 Task: Open Card Email Nurture Campaign in Board Sales Forecasting and Budgeting to Workspace Advertising Technology and add a team member Softage.2@softage.net, a label Green, a checklist Career Development, an attachment from your onedrive, a color Green and finally, add a card description 'Develop and launch new customer retention strategy' and a comment 'We should approach this task with enthusiasm as it has the potential to generate significant value for our company.'. Add a start date 'Jan 06, 1900' with a due date 'Jan 06, 1900'
Action: Mouse moved to (419, 158)
Screenshot: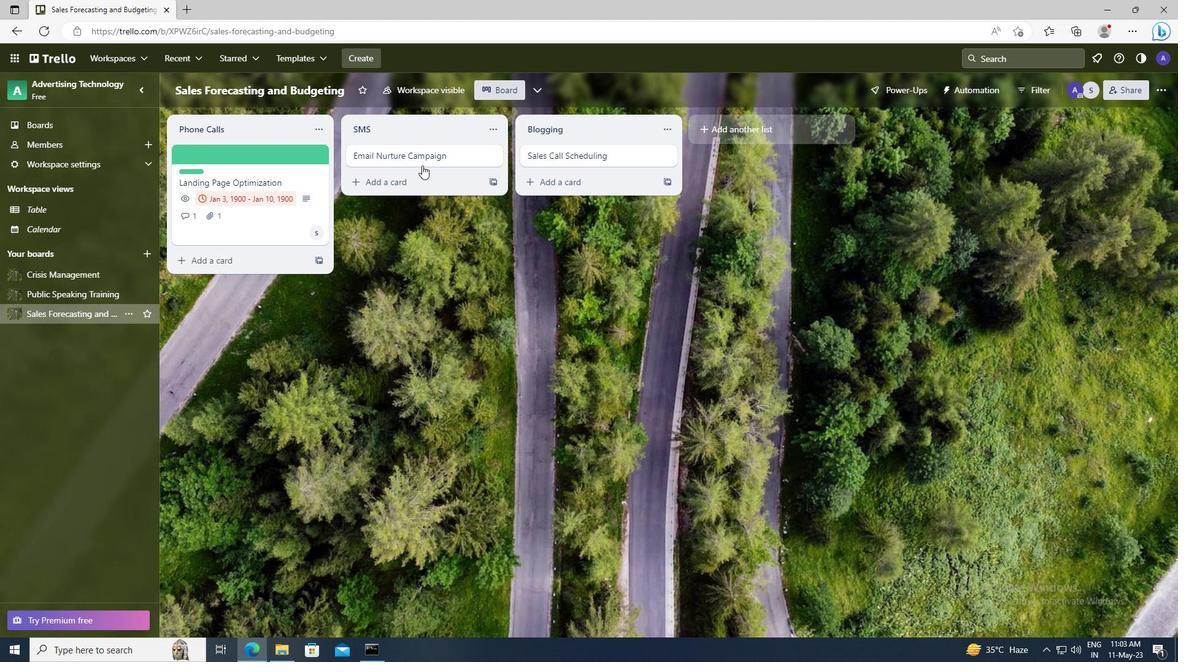 
Action: Mouse pressed left at (419, 158)
Screenshot: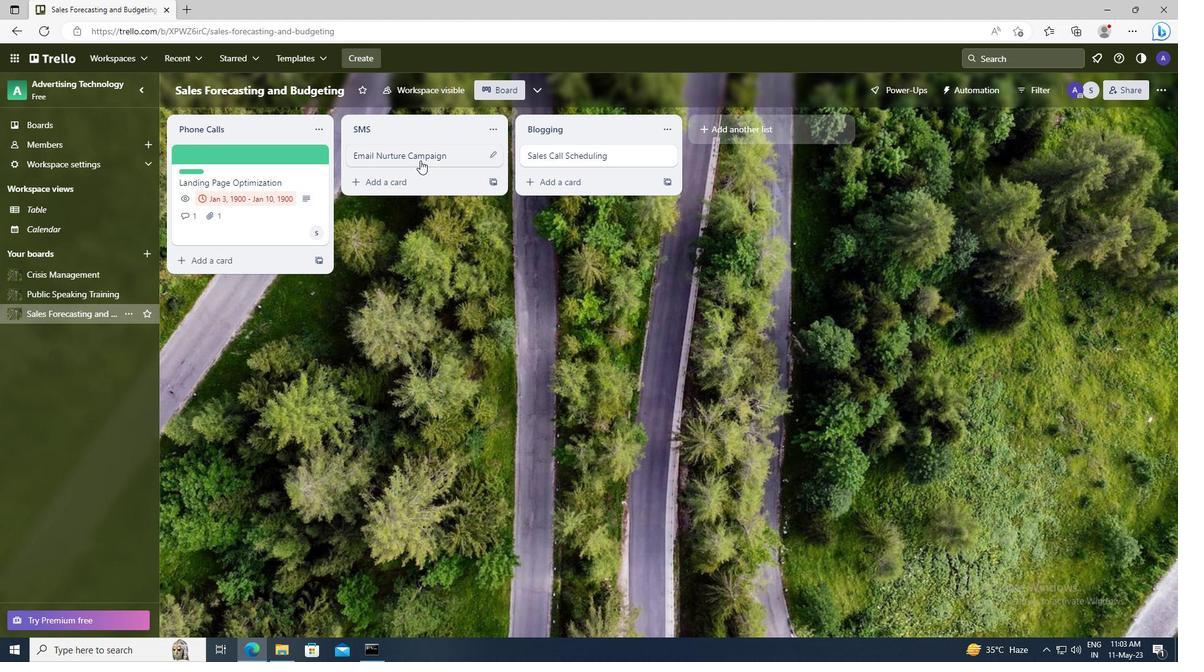 
Action: Mouse moved to (730, 196)
Screenshot: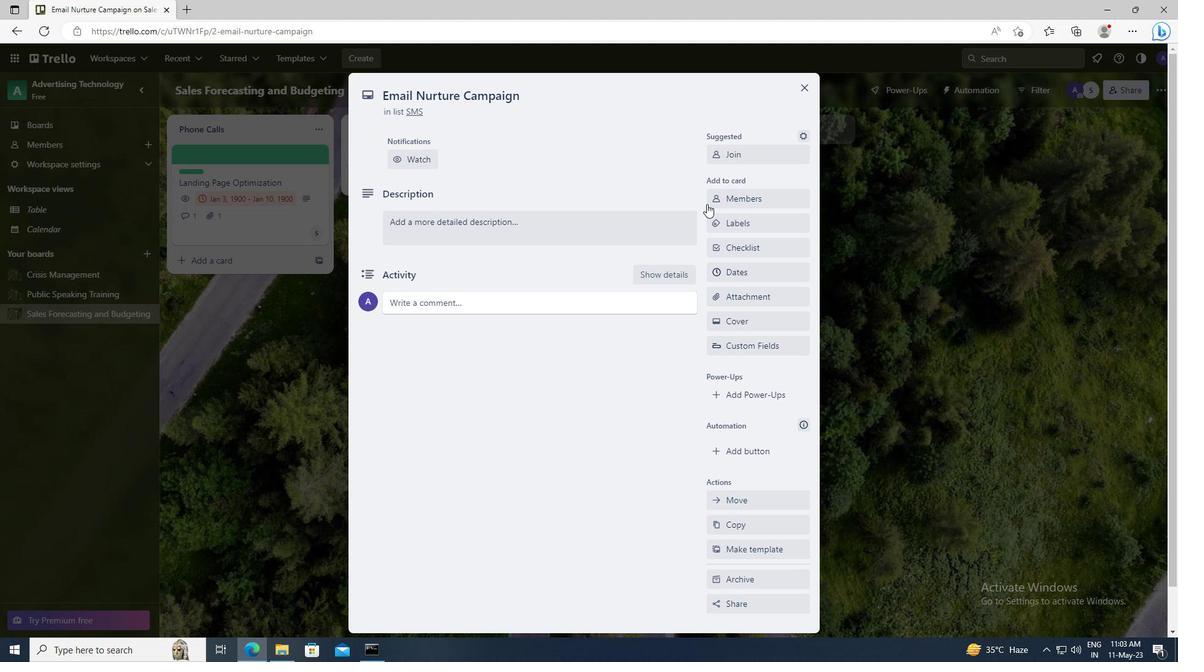 
Action: Mouse pressed left at (730, 196)
Screenshot: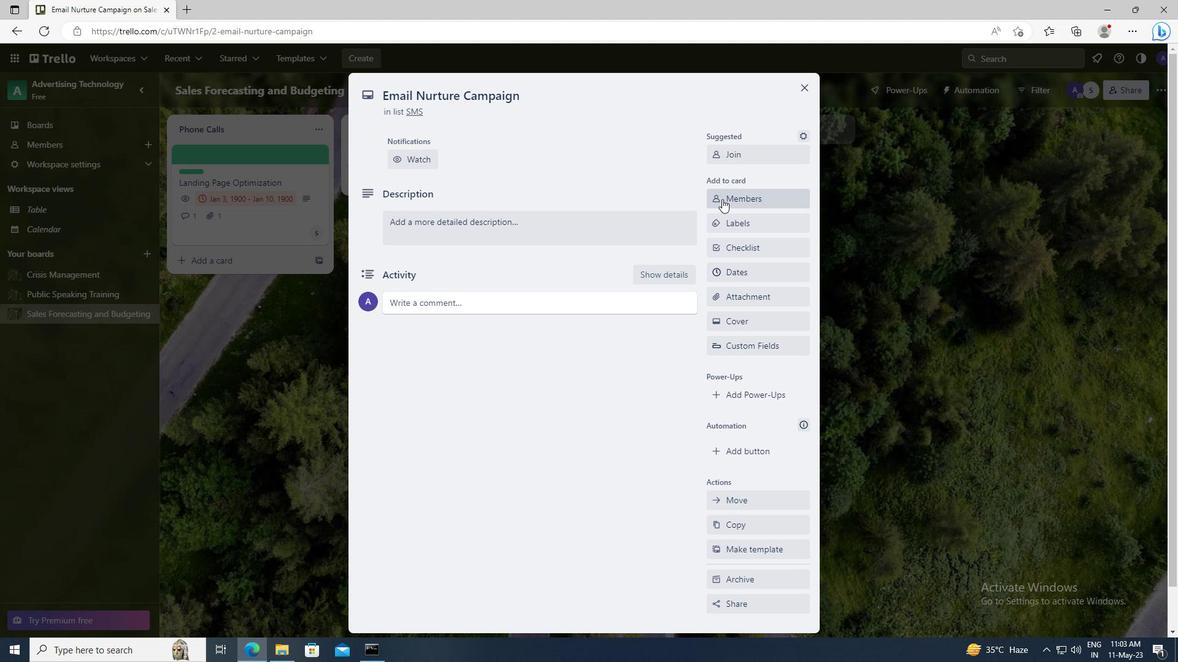 
Action: Mouse moved to (739, 254)
Screenshot: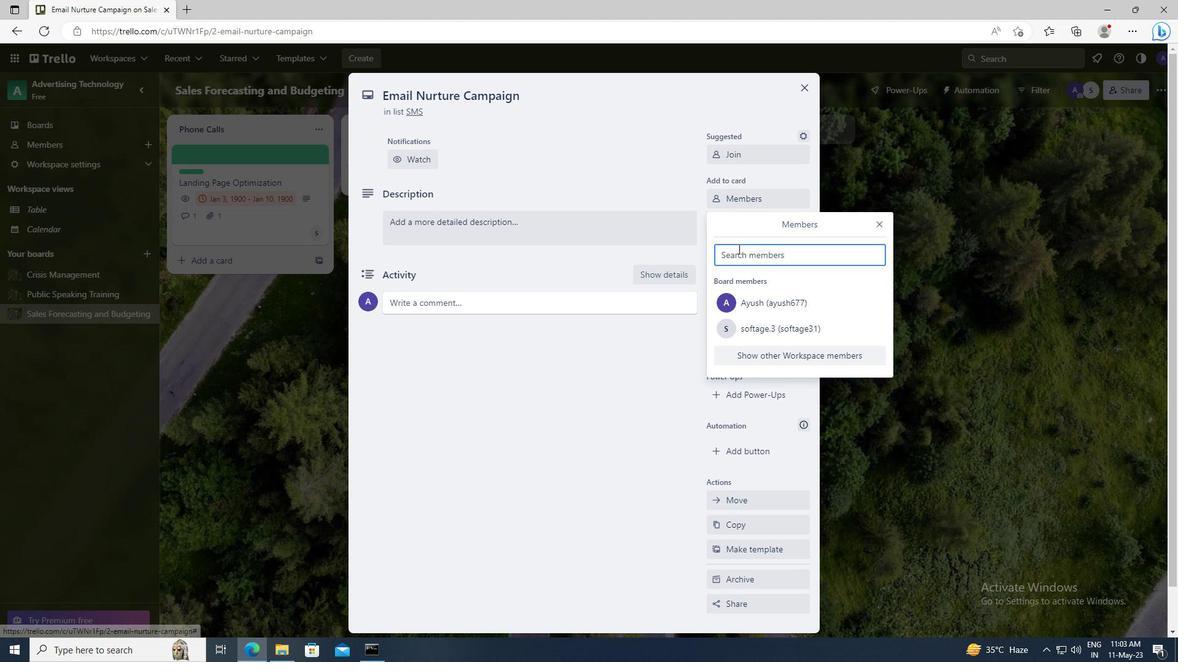
Action: Mouse pressed left at (739, 254)
Screenshot: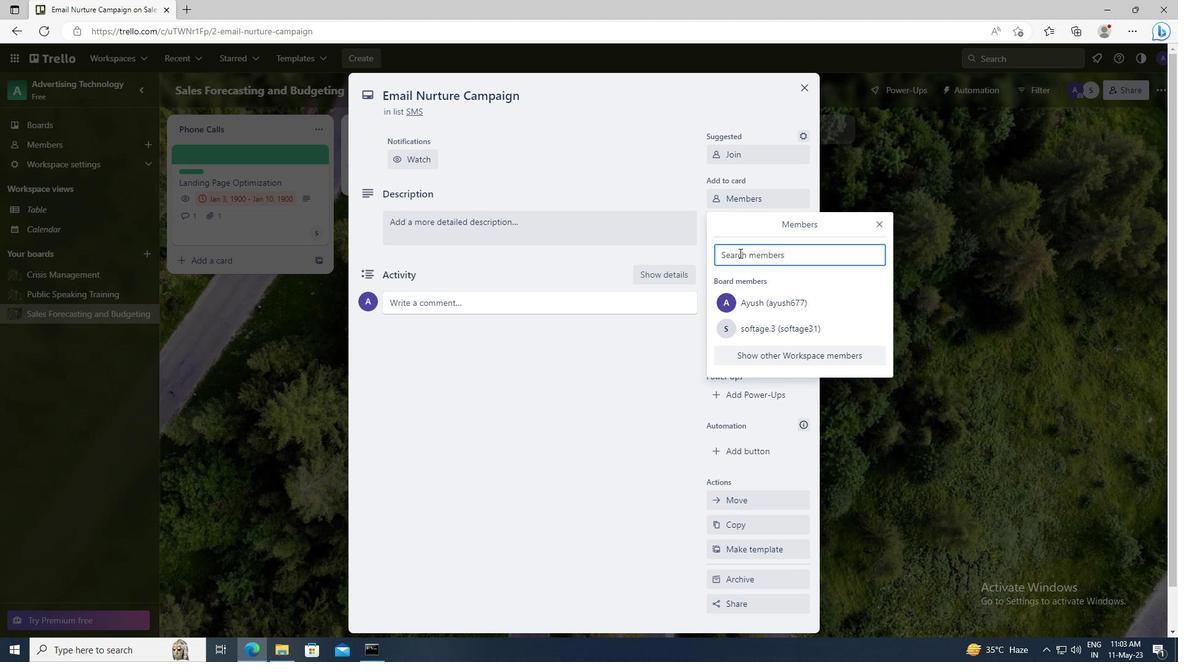 
Action: Key pressed <Key.shift>SOFTAGE.2
Screenshot: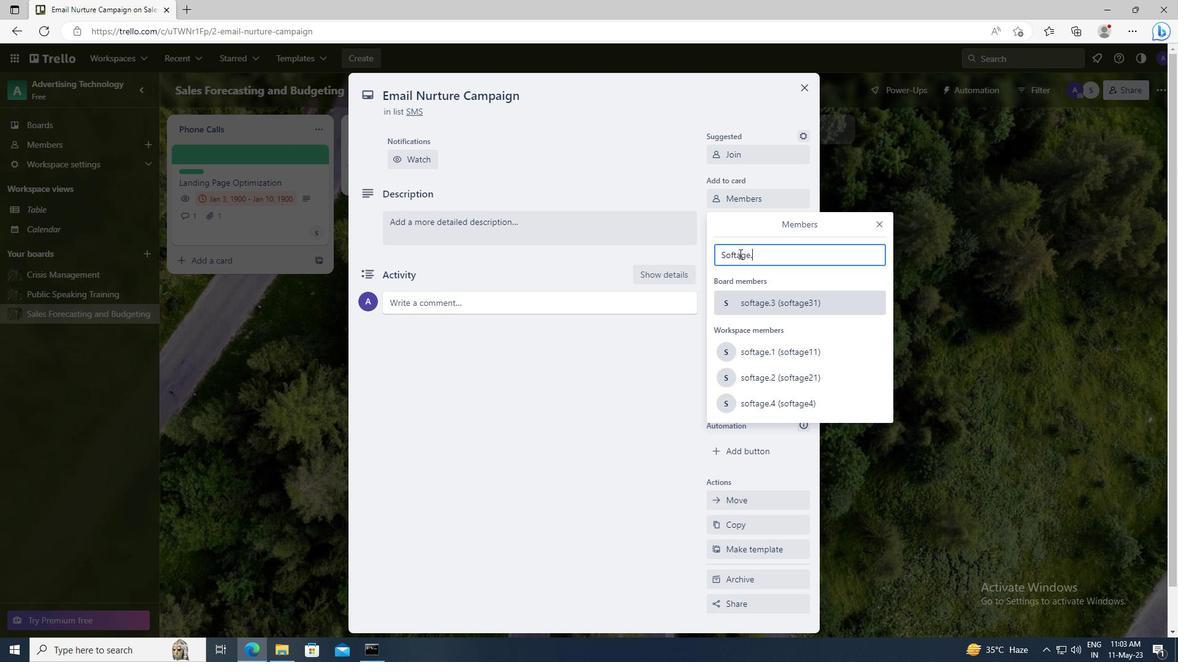 
Action: Mouse moved to (761, 371)
Screenshot: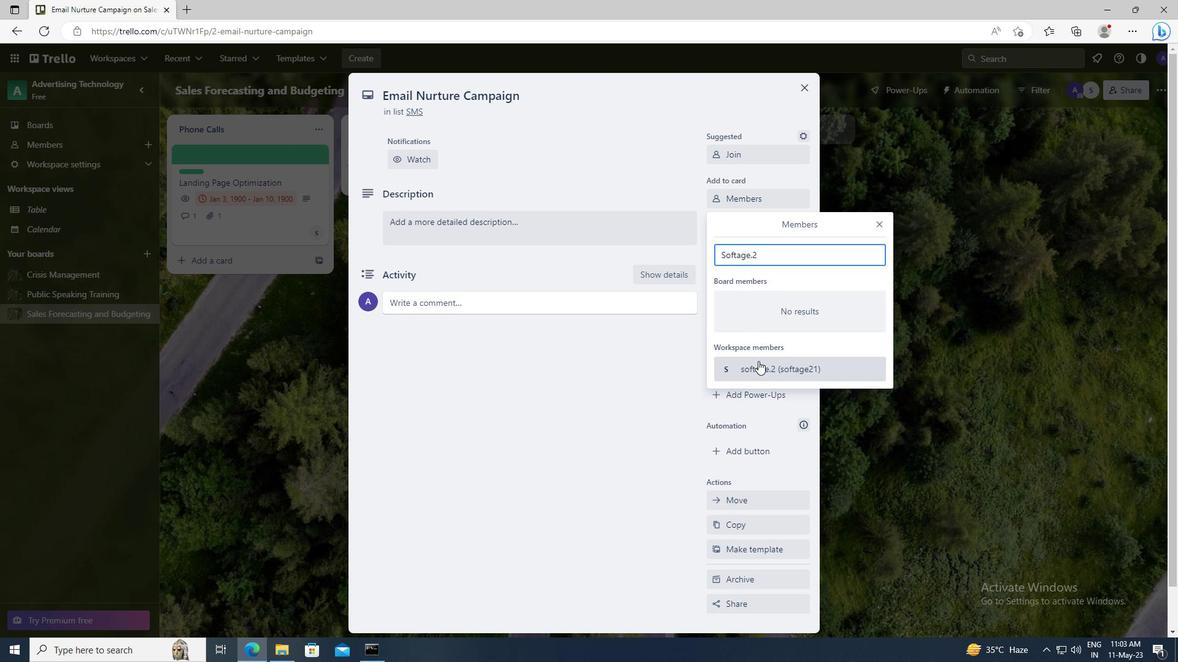 
Action: Mouse pressed left at (761, 371)
Screenshot: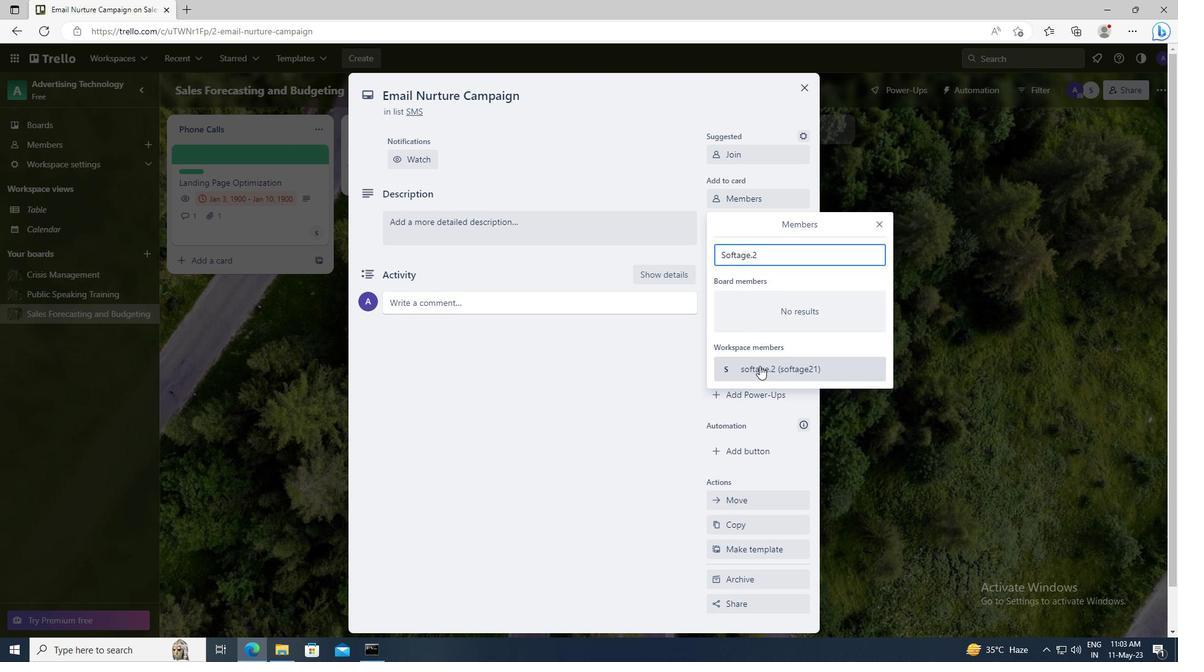 
Action: Mouse moved to (880, 224)
Screenshot: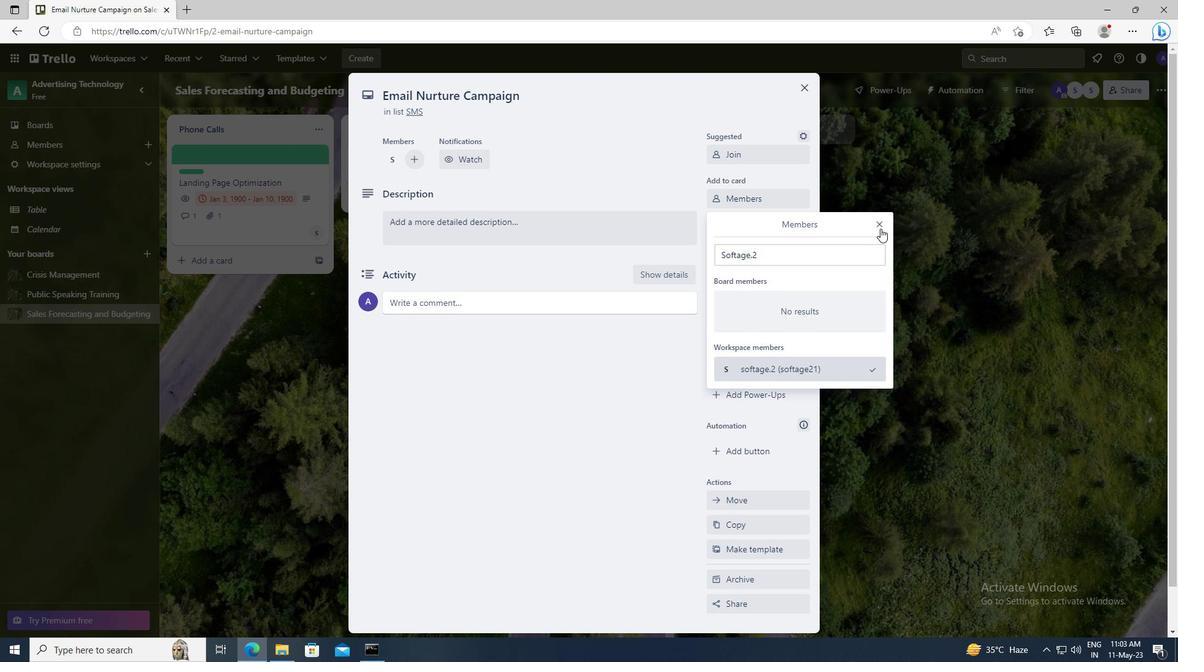 
Action: Mouse pressed left at (880, 224)
Screenshot: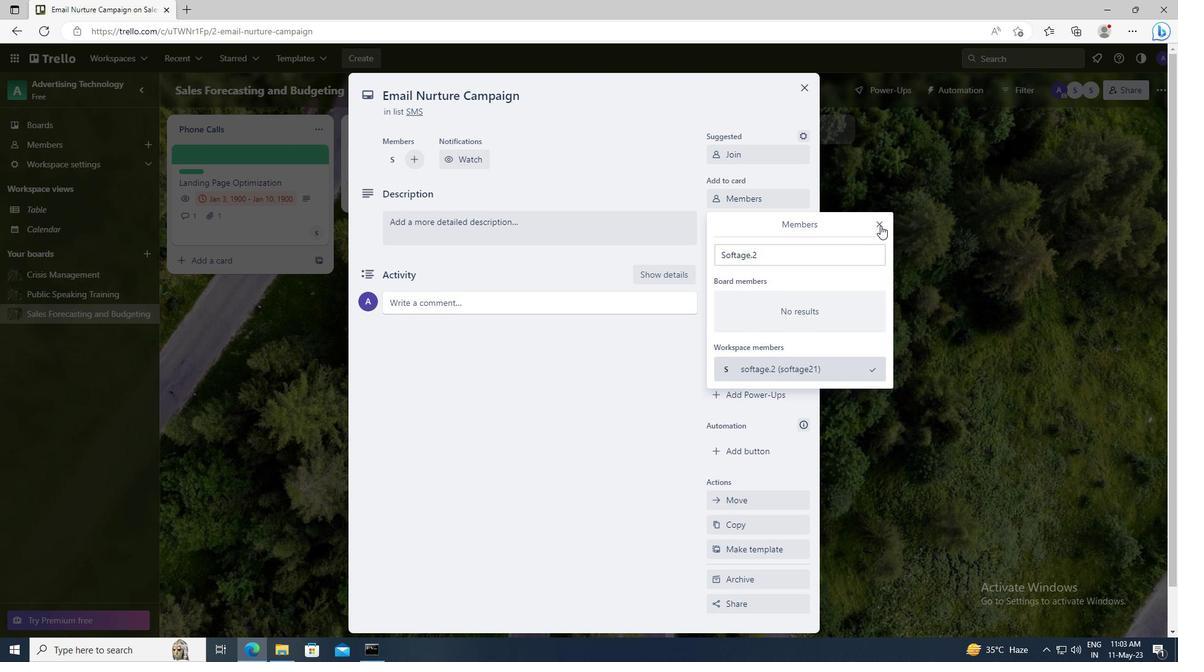 
Action: Mouse moved to (760, 227)
Screenshot: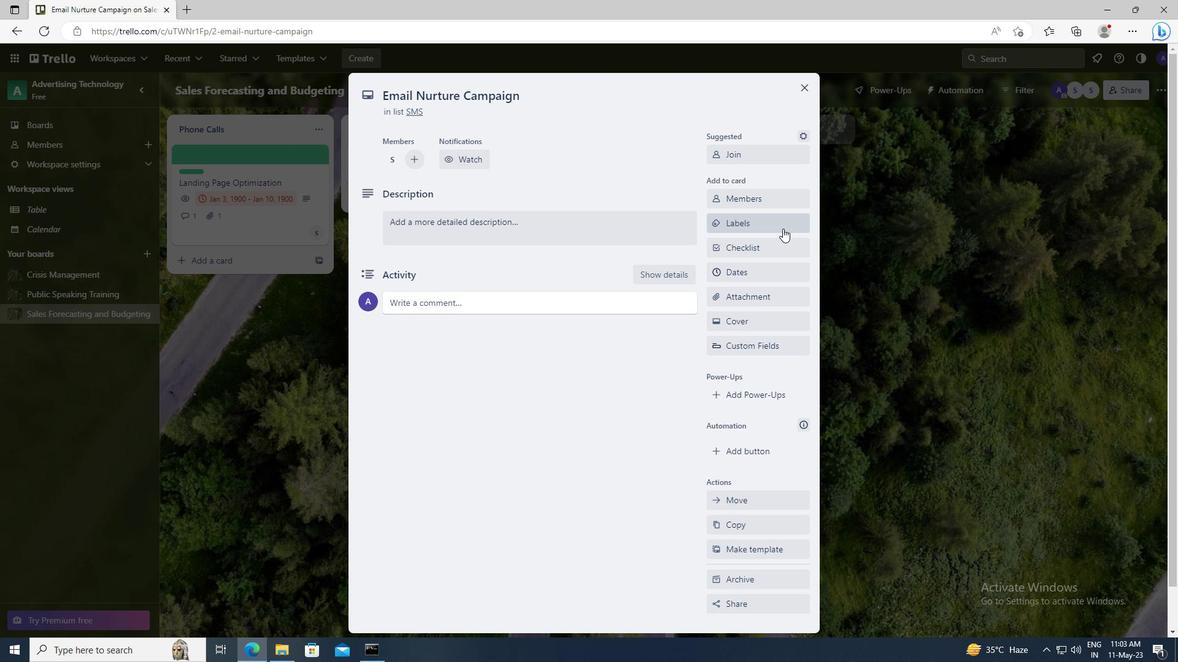 
Action: Mouse pressed left at (760, 227)
Screenshot: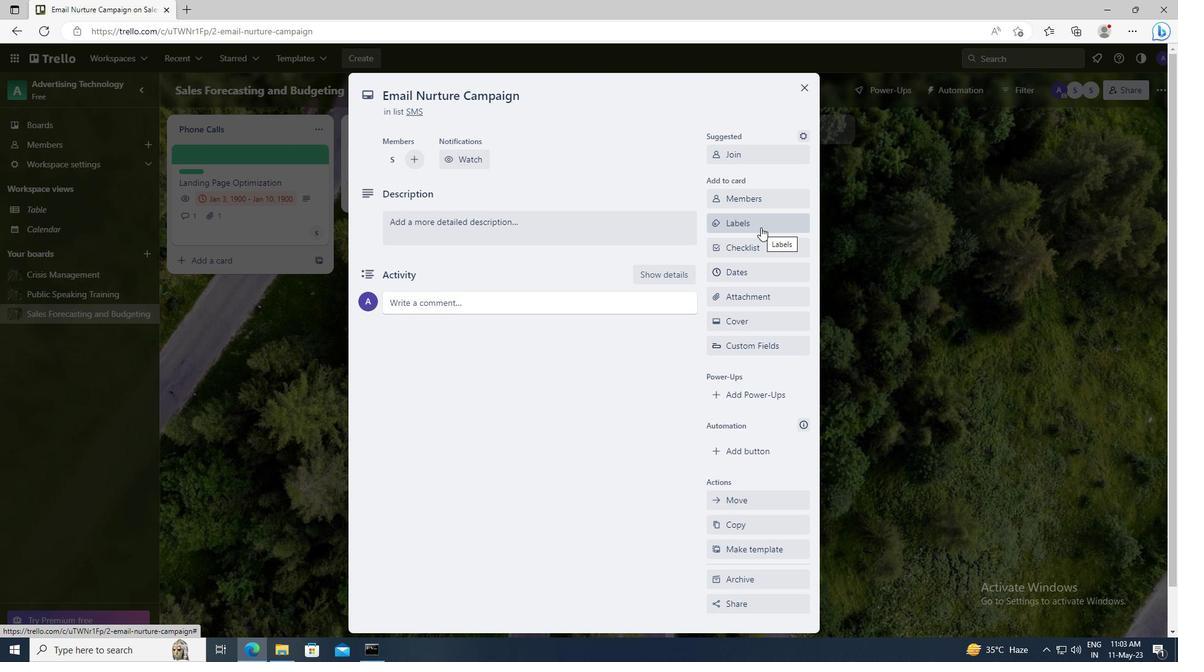 
Action: Mouse moved to (790, 464)
Screenshot: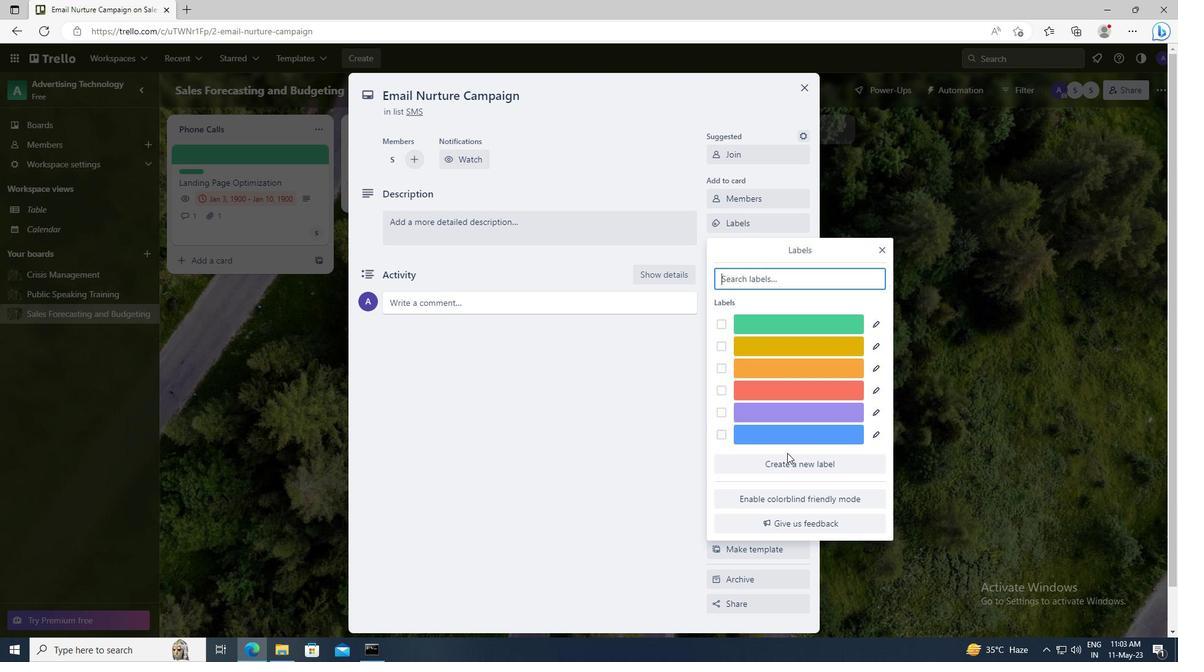
Action: Mouse pressed left at (790, 464)
Screenshot: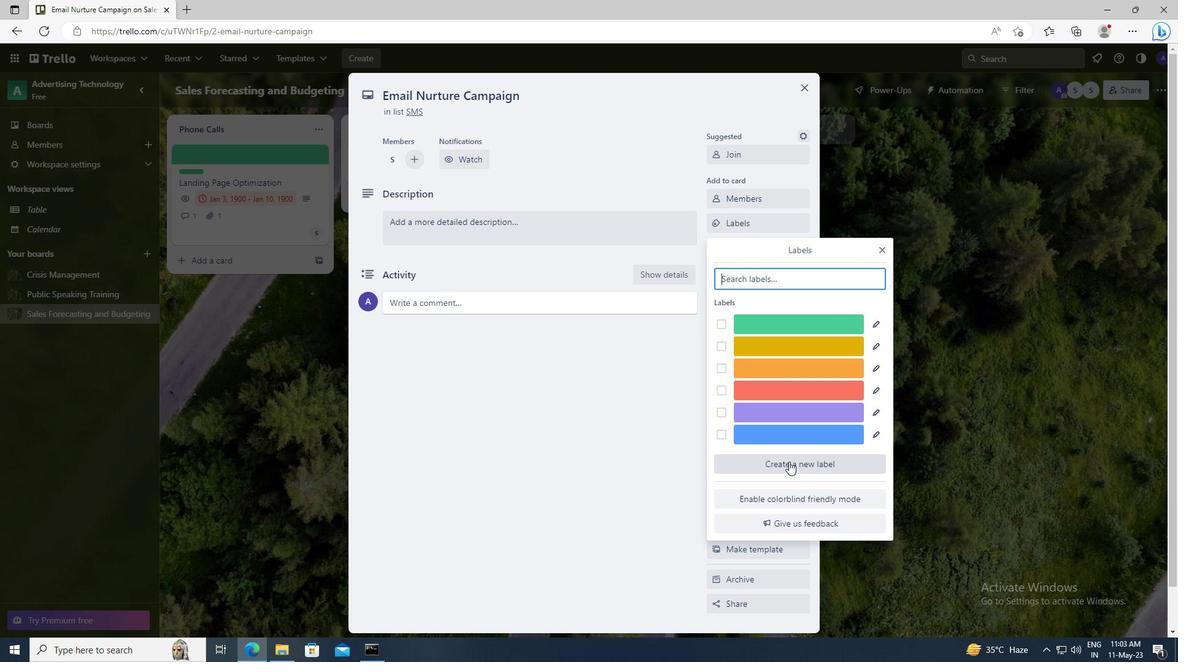 
Action: Mouse moved to (738, 431)
Screenshot: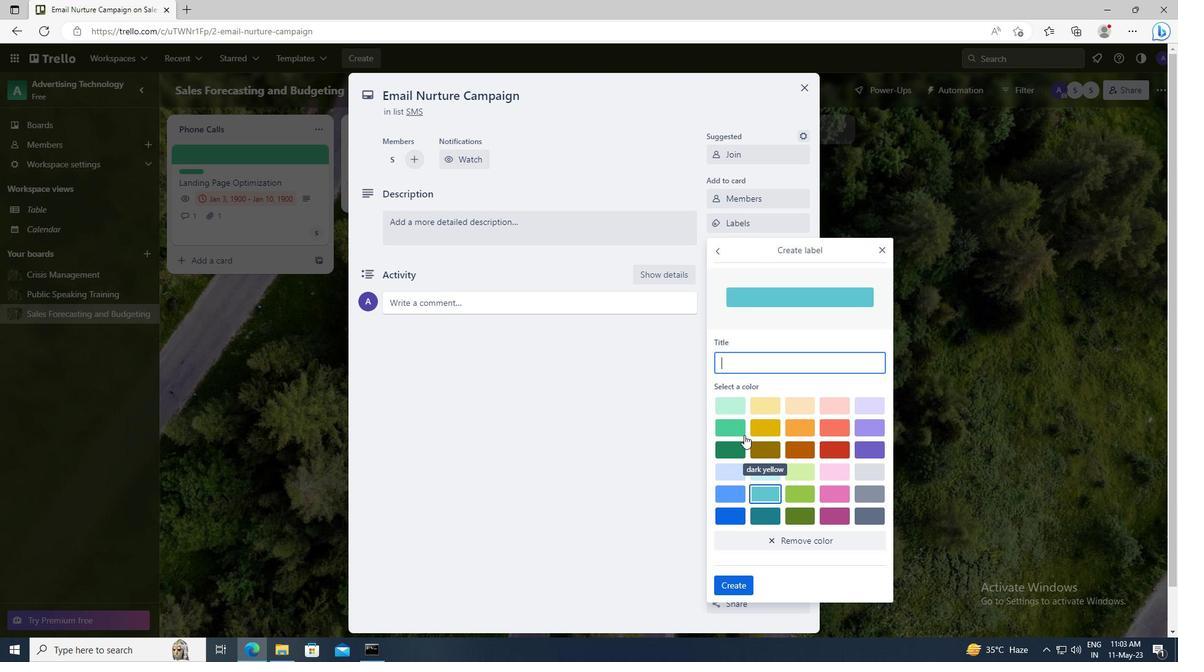 
Action: Mouse pressed left at (738, 431)
Screenshot: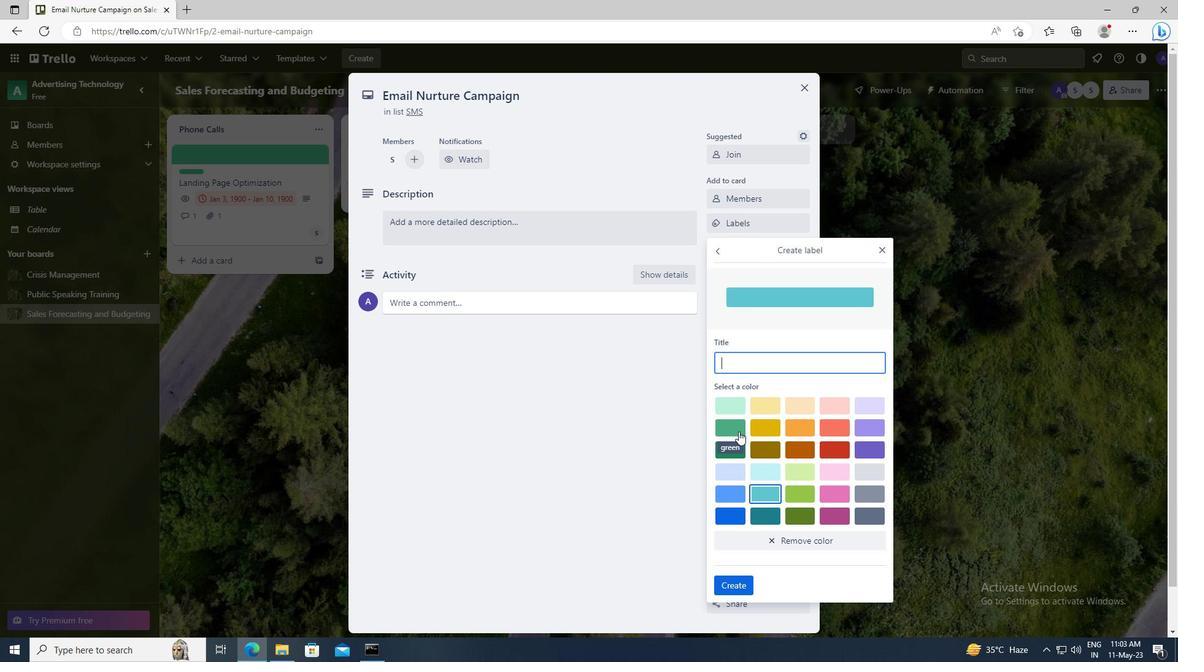 
Action: Mouse moved to (738, 587)
Screenshot: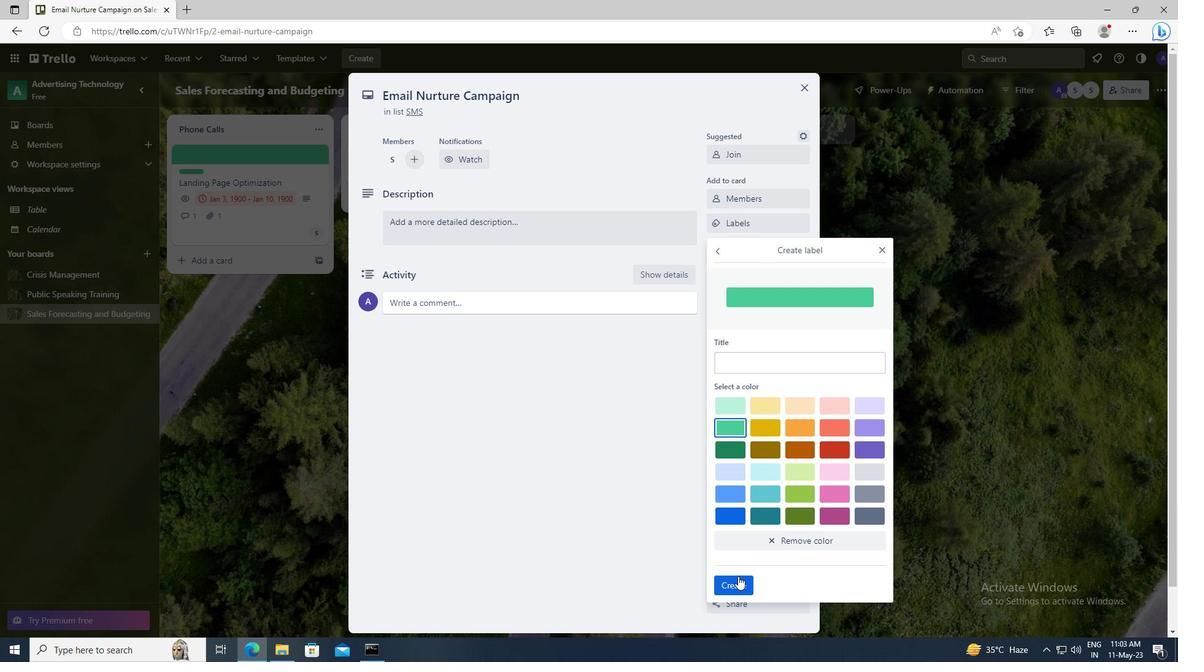 
Action: Mouse pressed left at (738, 587)
Screenshot: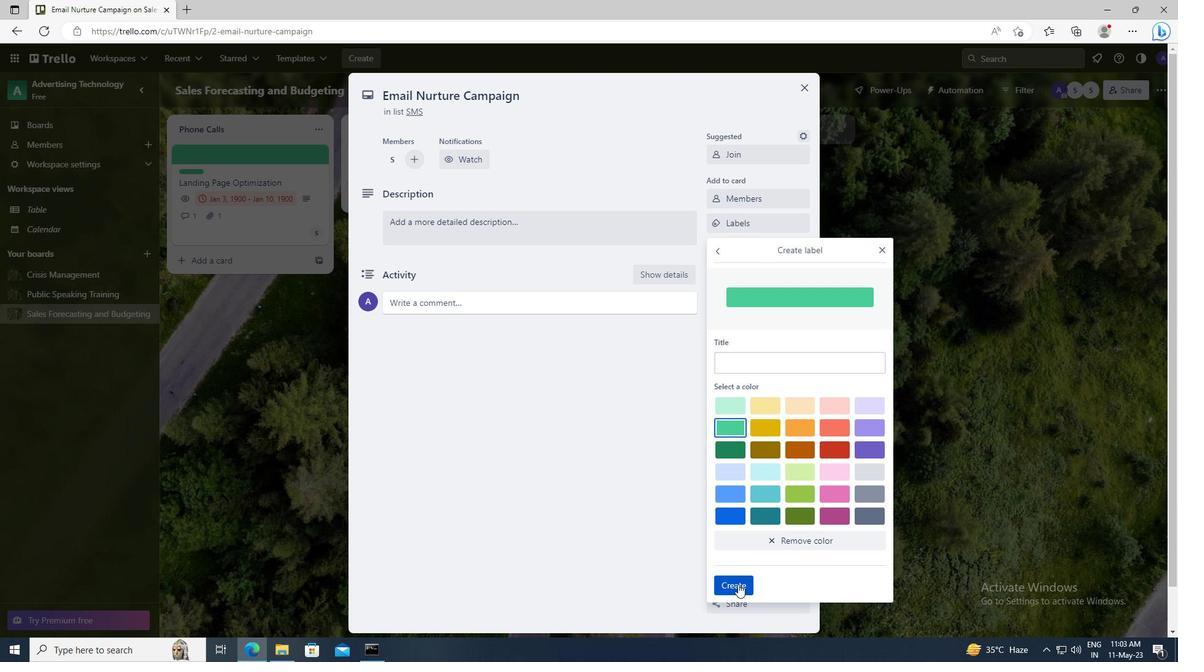 
Action: Mouse moved to (883, 252)
Screenshot: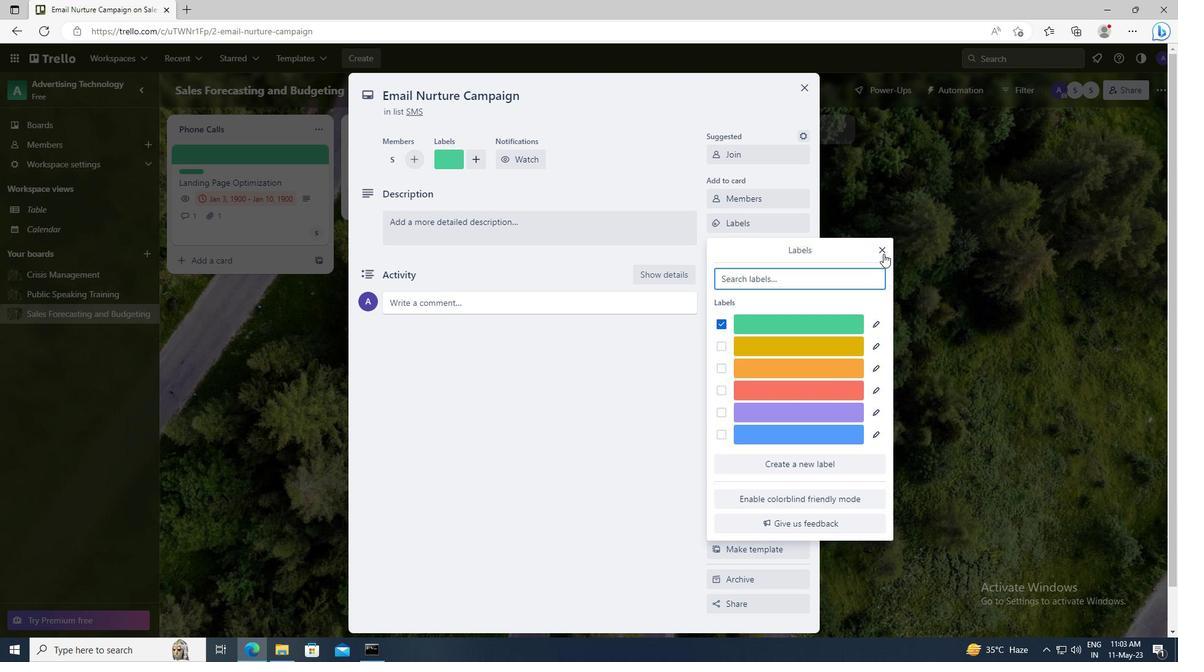 
Action: Mouse pressed left at (883, 252)
Screenshot: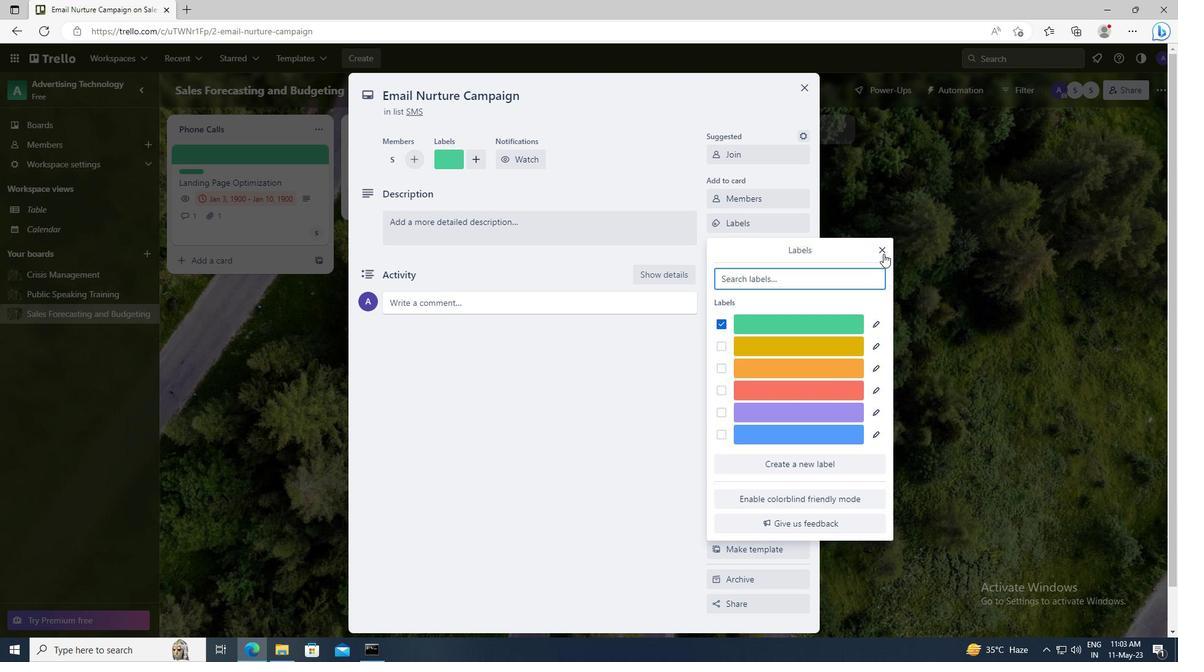 
Action: Mouse moved to (756, 241)
Screenshot: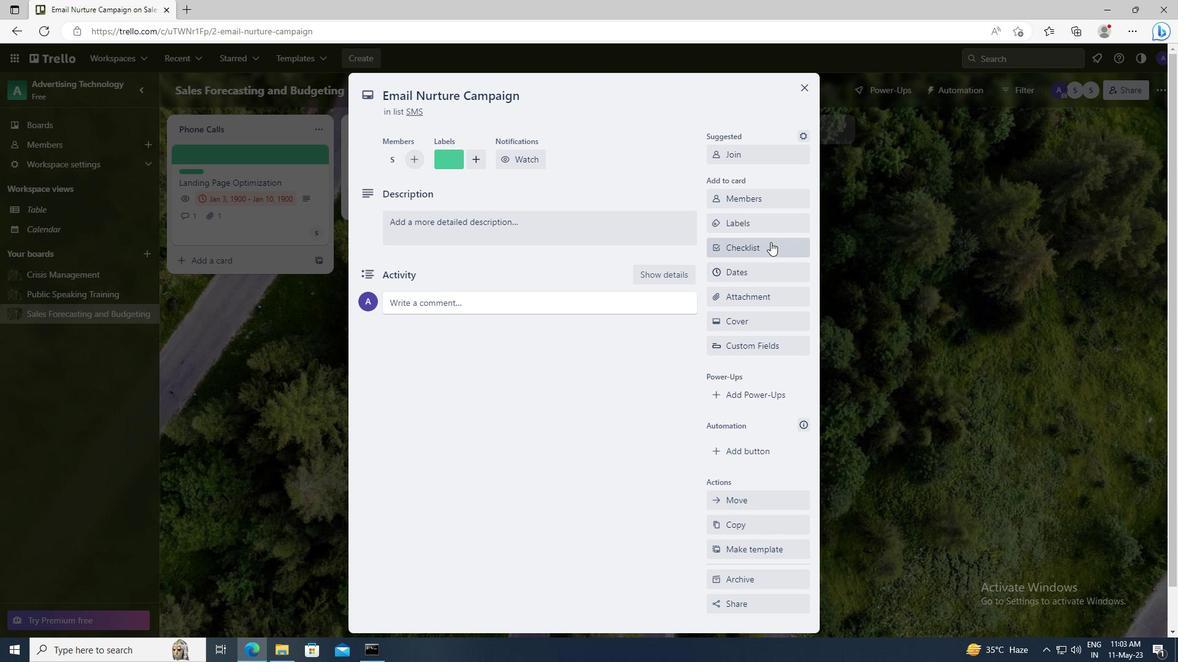 
Action: Mouse pressed left at (756, 241)
Screenshot: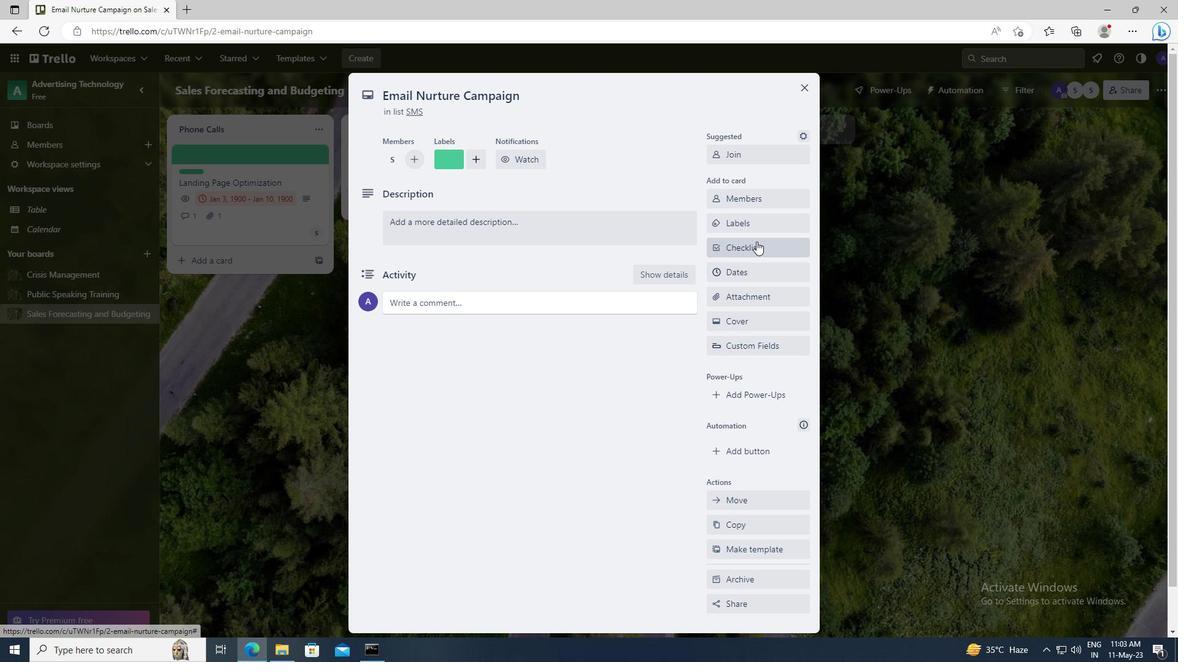 
Action: Key pressed <Key.shift>CAREER<Key.space><Key.shift>DEVELOPMENT
Screenshot: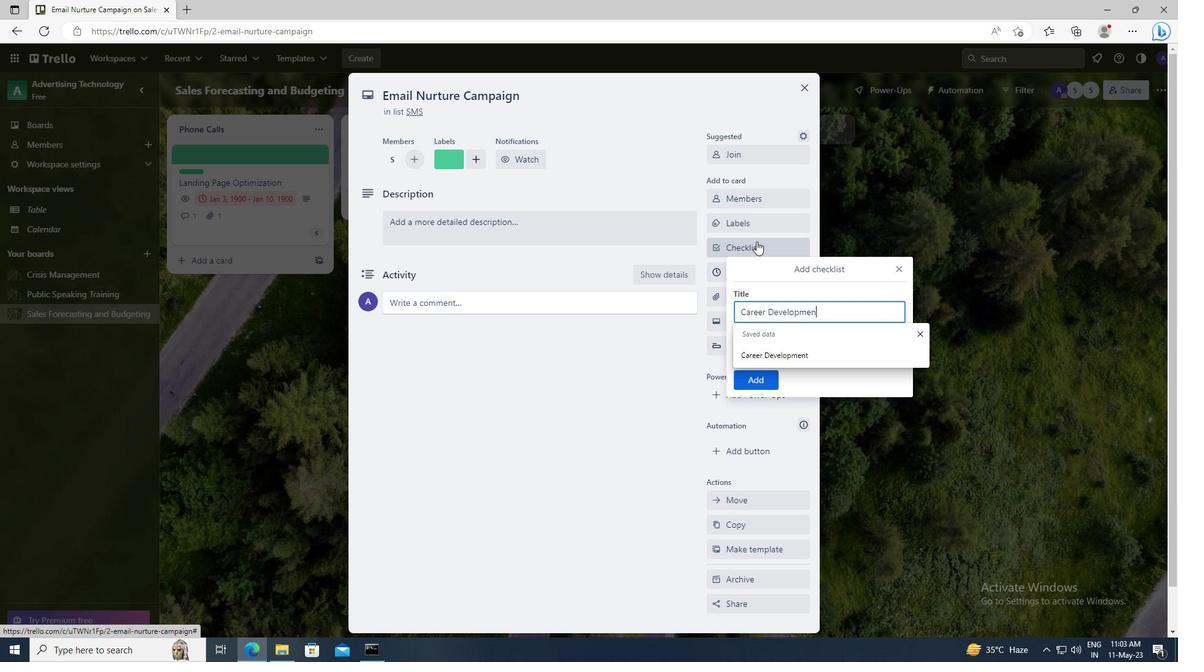 
Action: Mouse moved to (754, 377)
Screenshot: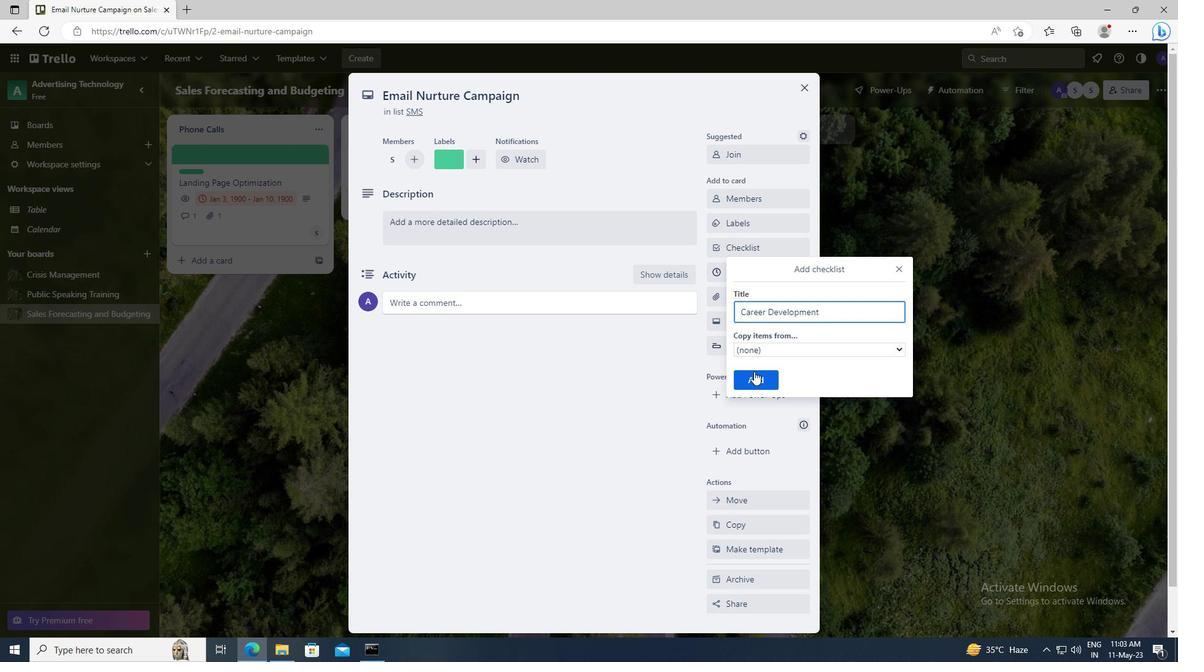 
Action: Mouse pressed left at (754, 377)
Screenshot: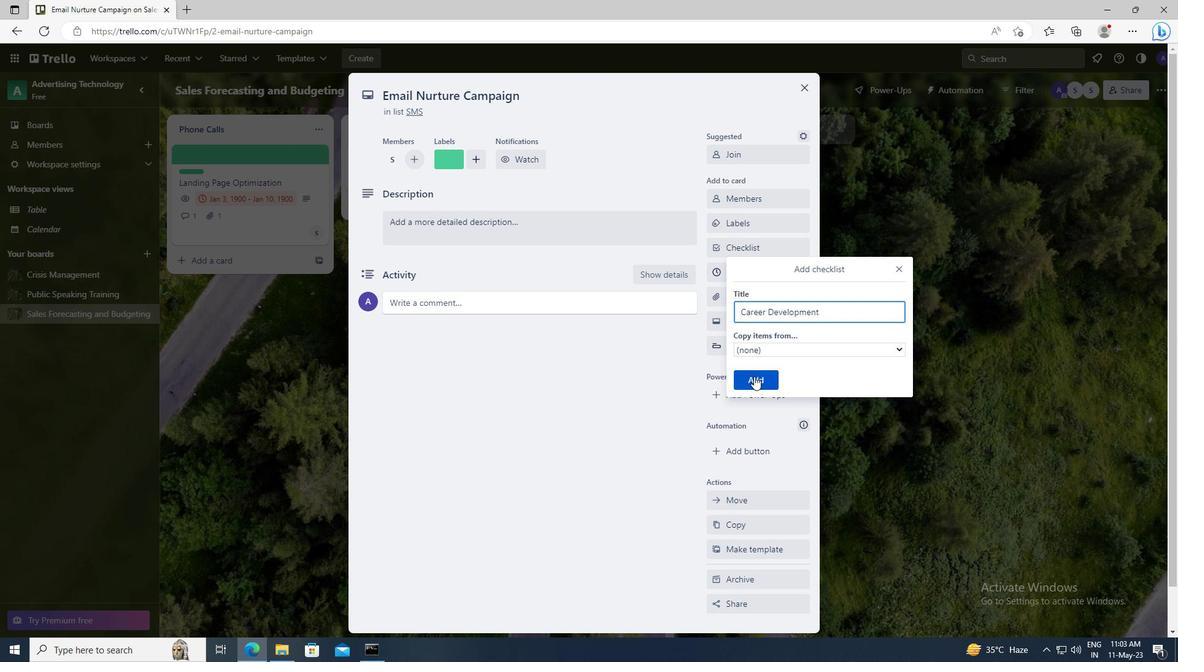 
Action: Mouse moved to (747, 299)
Screenshot: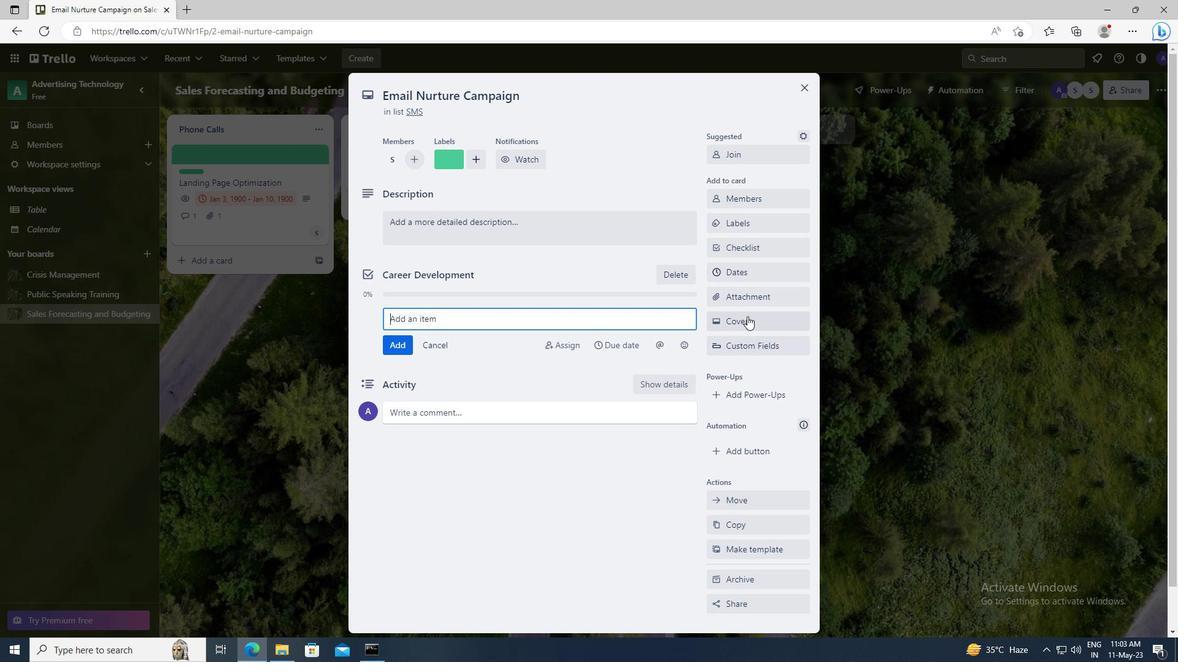 
Action: Mouse pressed left at (747, 299)
Screenshot: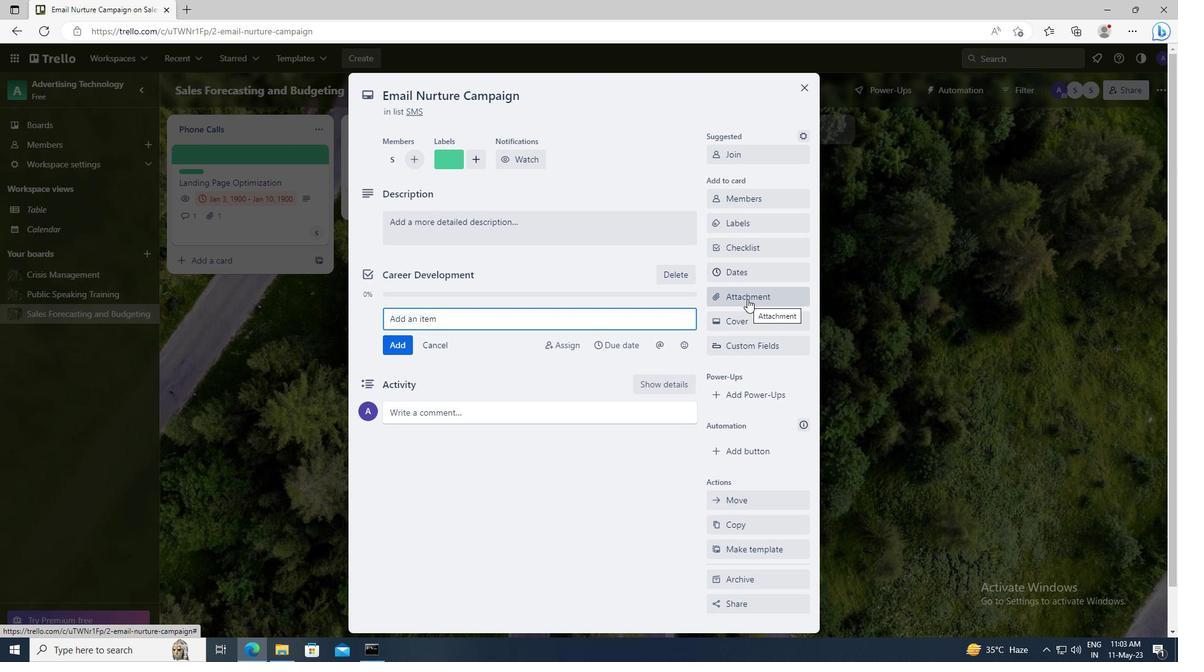 
Action: Mouse moved to (751, 447)
Screenshot: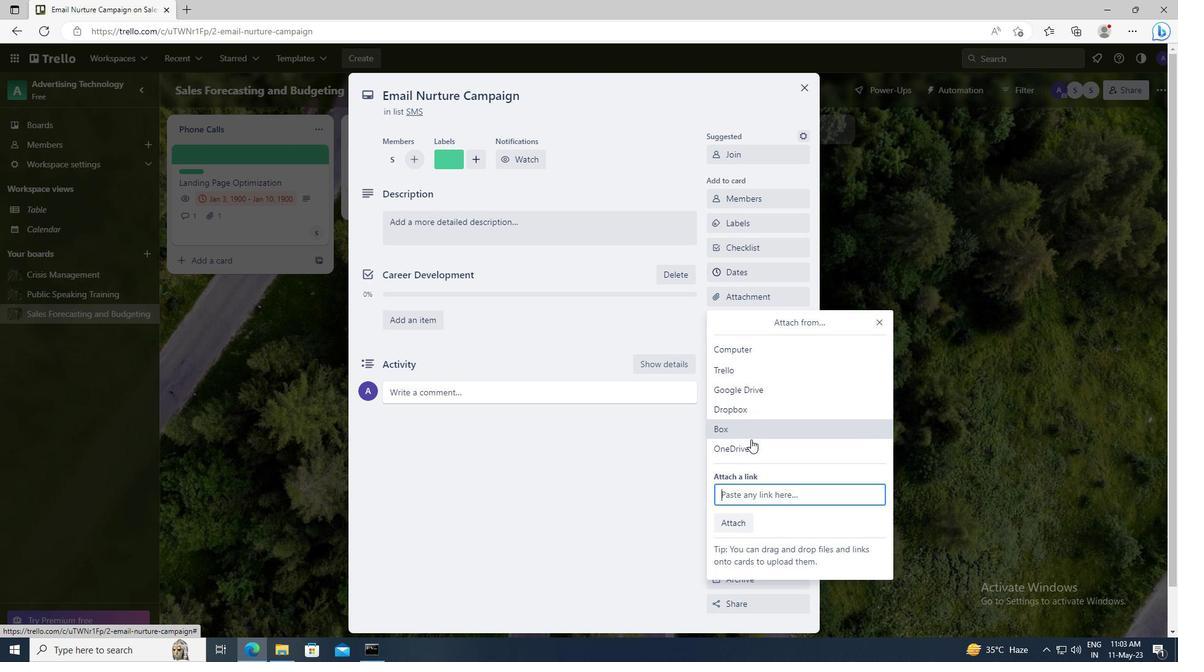 
Action: Mouse pressed left at (751, 447)
Screenshot: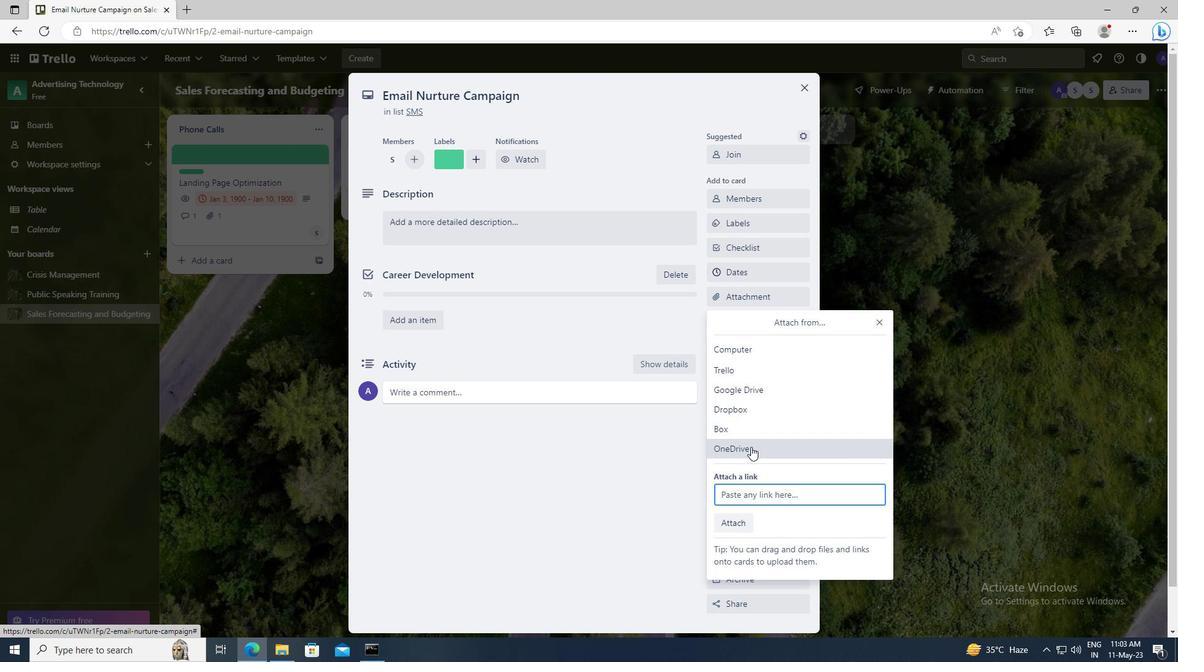 
Action: Mouse moved to (446, 244)
Screenshot: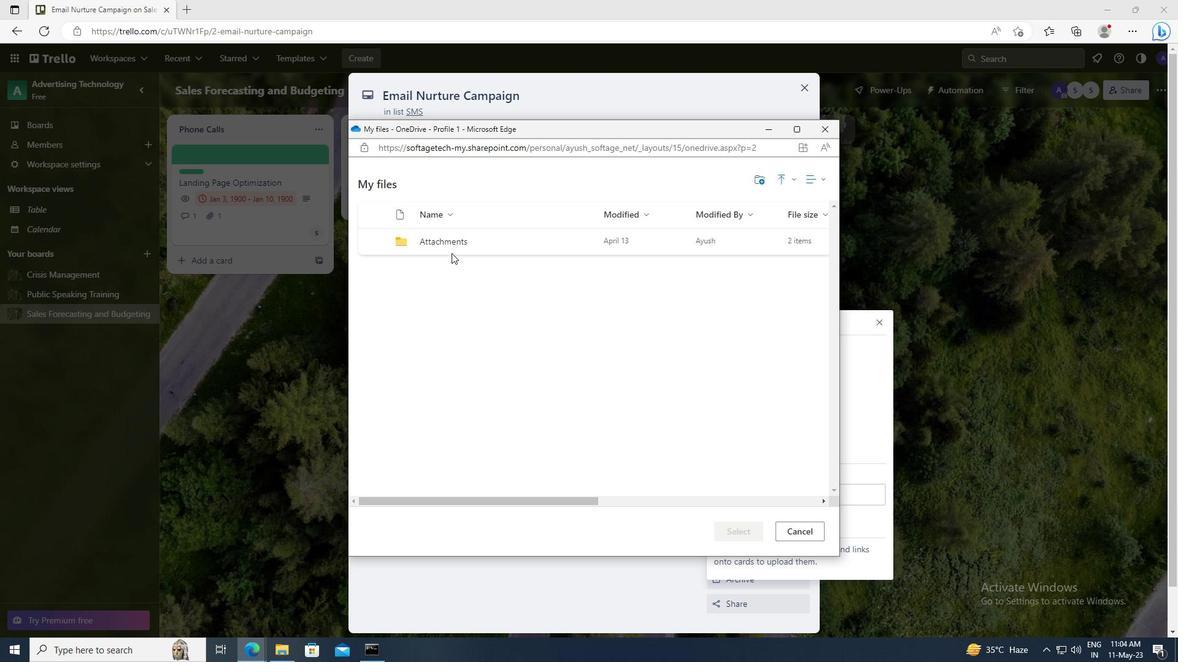 
Action: Mouse pressed left at (446, 244)
Screenshot: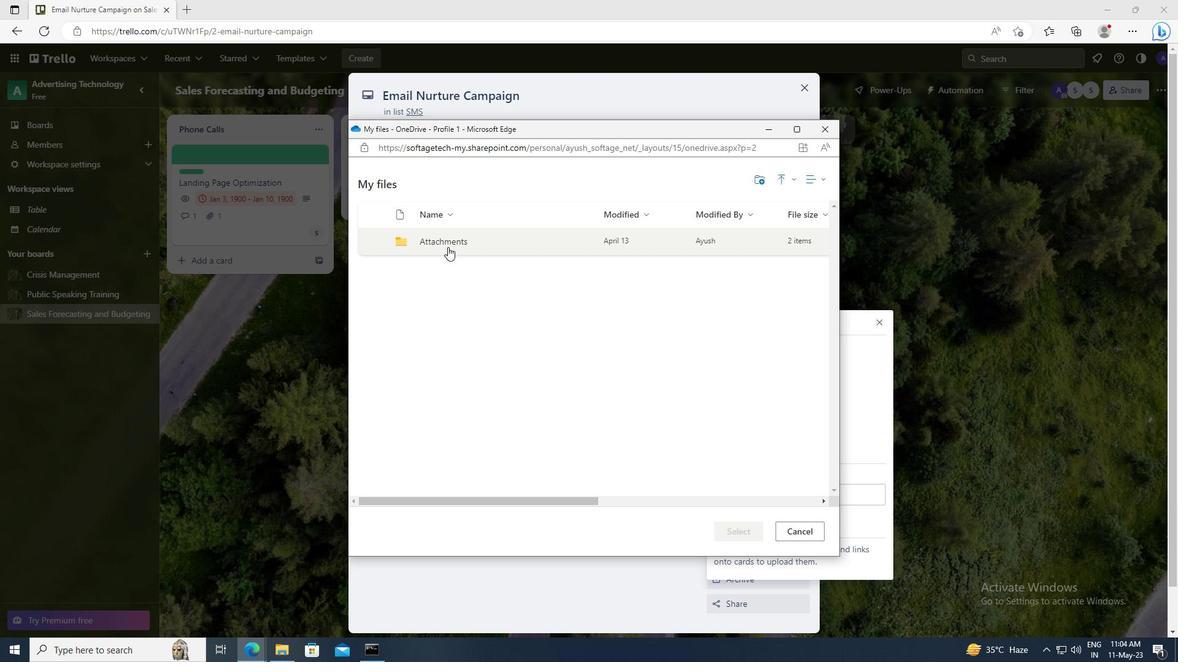 
Action: Mouse moved to (370, 244)
Screenshot: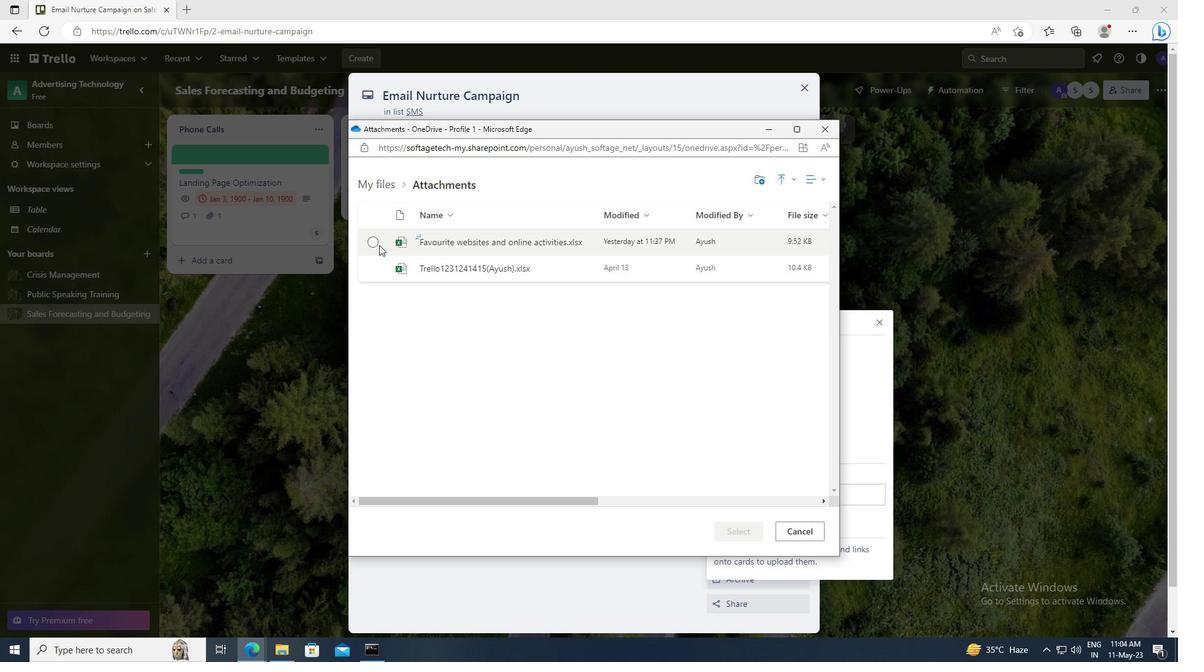 
Action: Mouse pressed left at (370, 244)
Screenshot: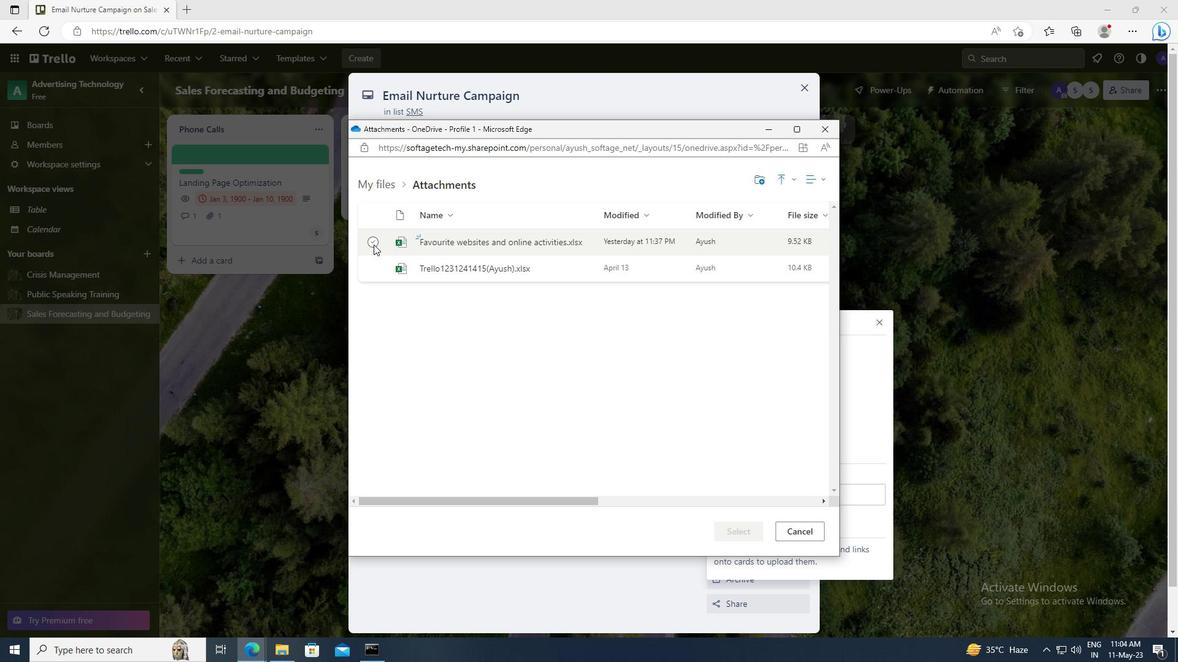 
Action: Mouse moved to (726, 531)
Screenshot: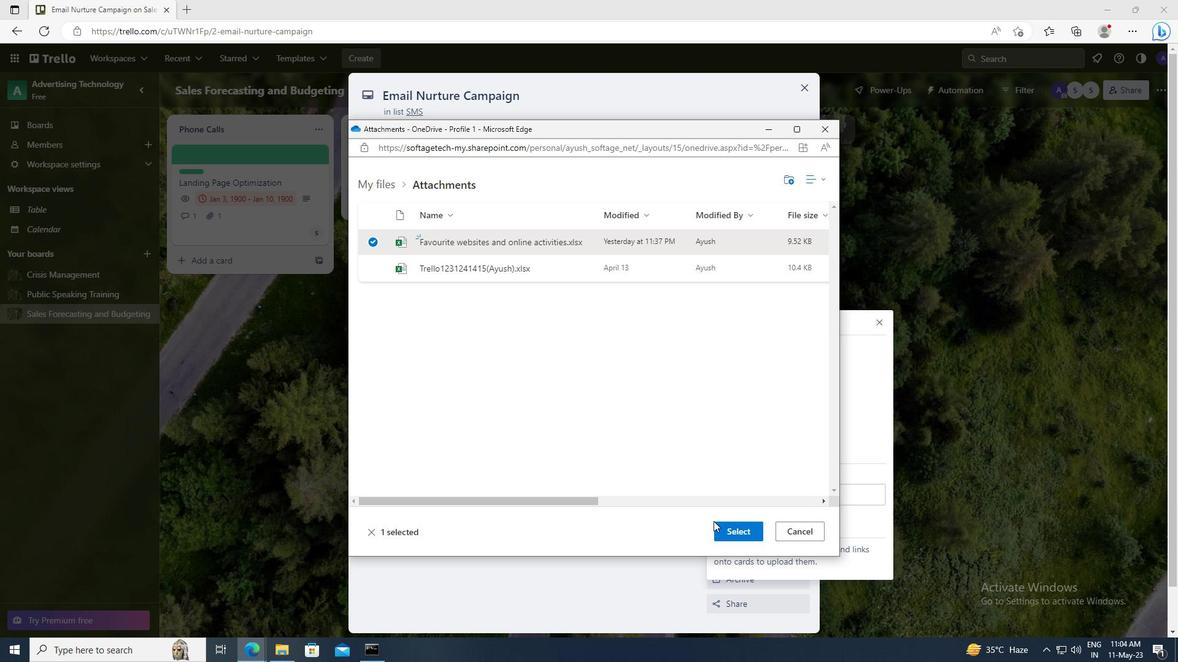 
Action: Mouse pressed left at (726, 531)
Screenshot: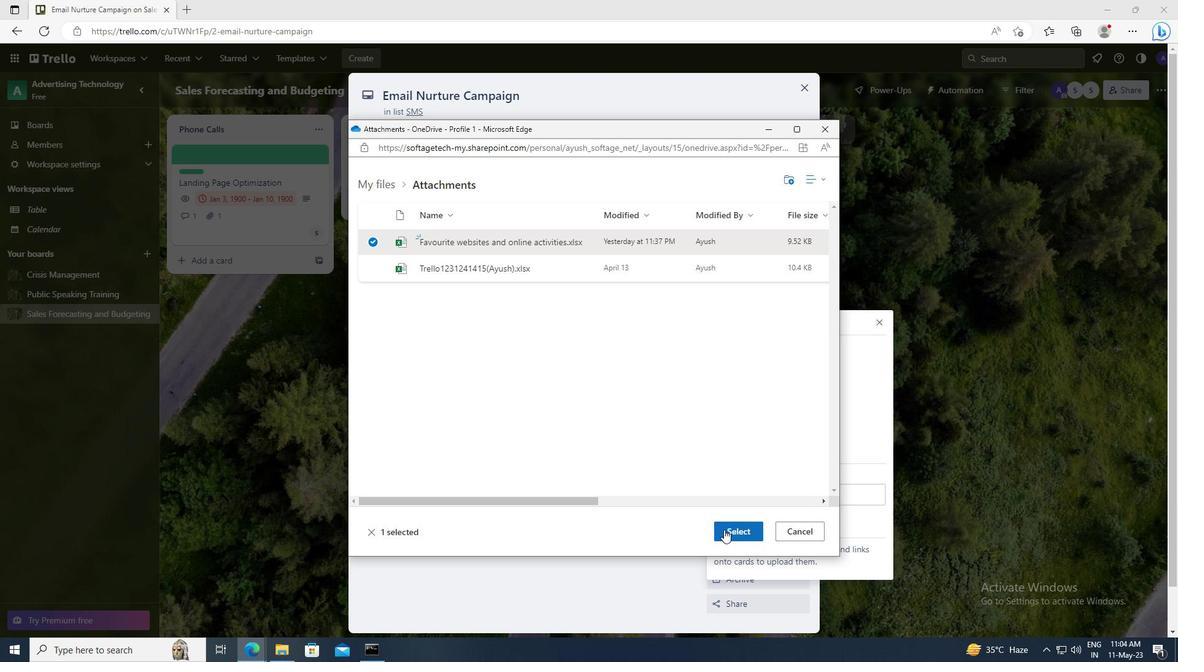 
Action: Mouse moved to (731, 325)
Screenshot: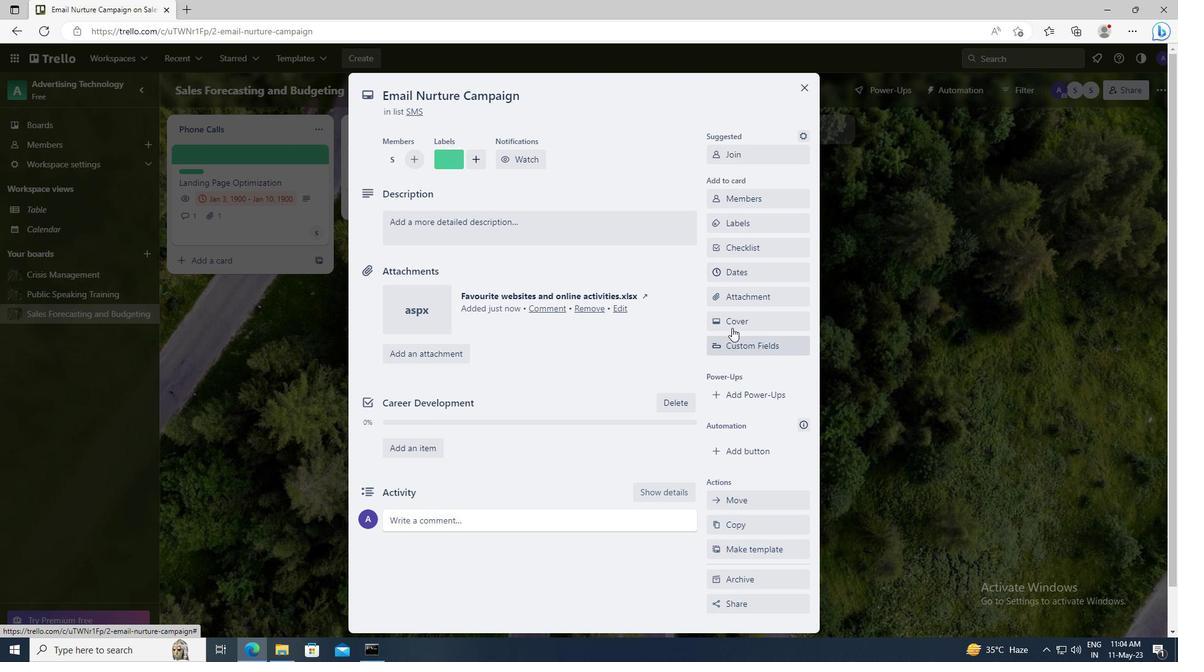 
Action: Mouse pressed left at (731, 325)
Screenshot: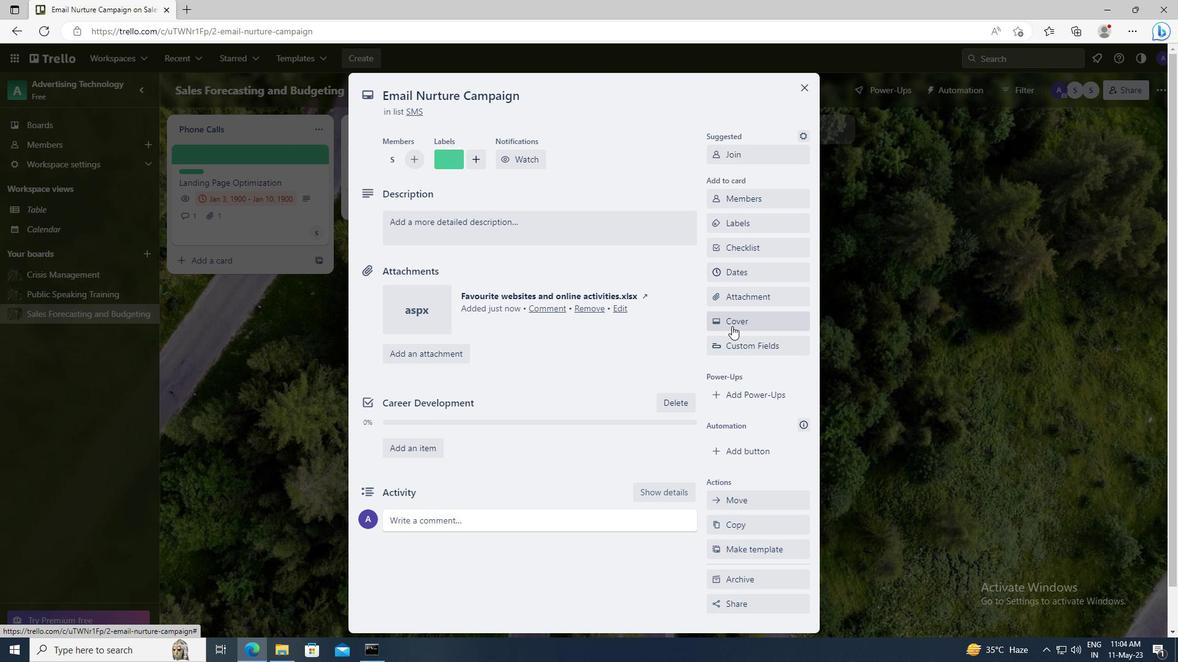 
Action: Mouse moved to (733, 390)
Screenshot: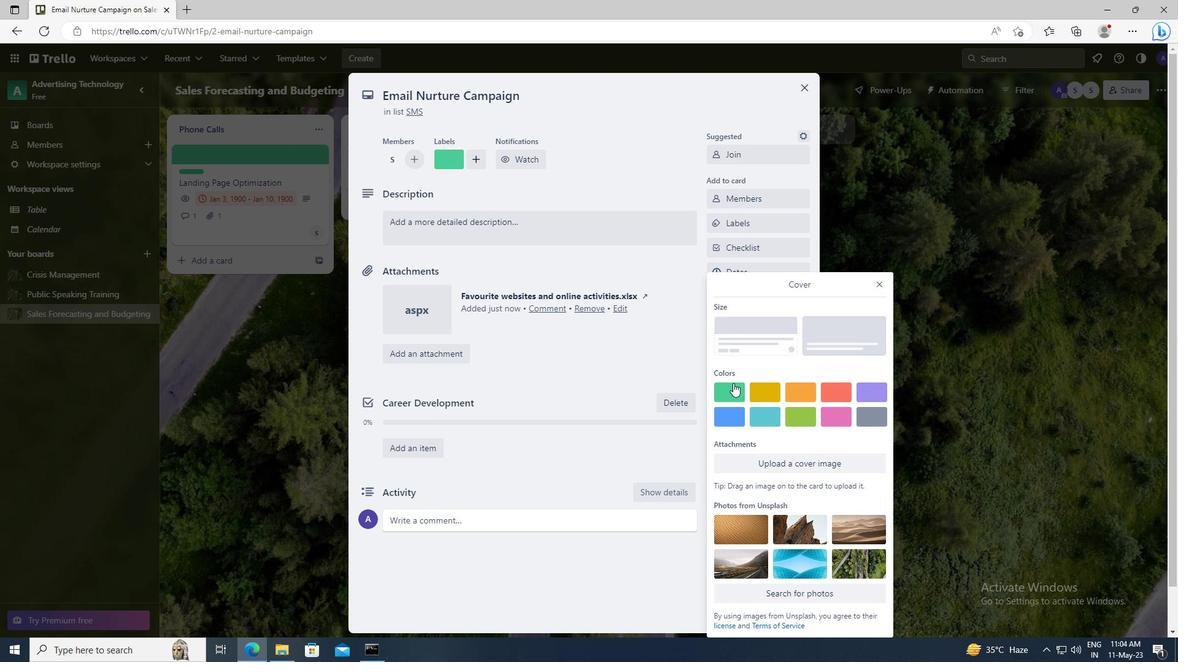 
Action: Mouse pressed left at (733, 390)
Screenshot: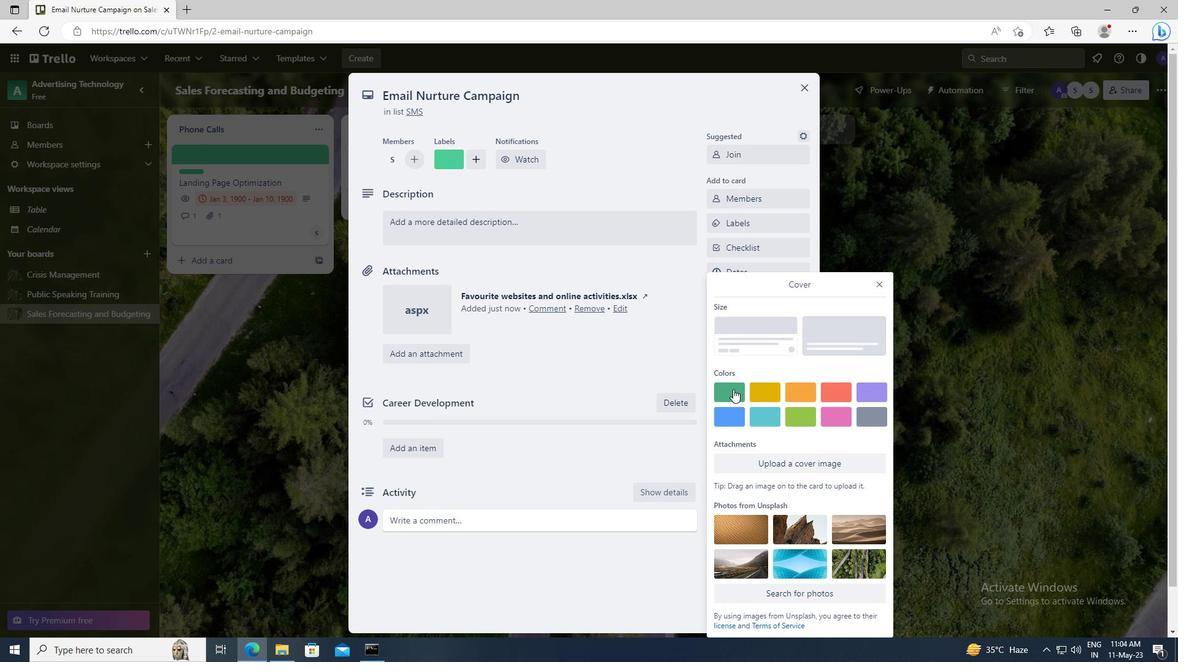
Action: Mouse moved to (878, 261)
Screenshot: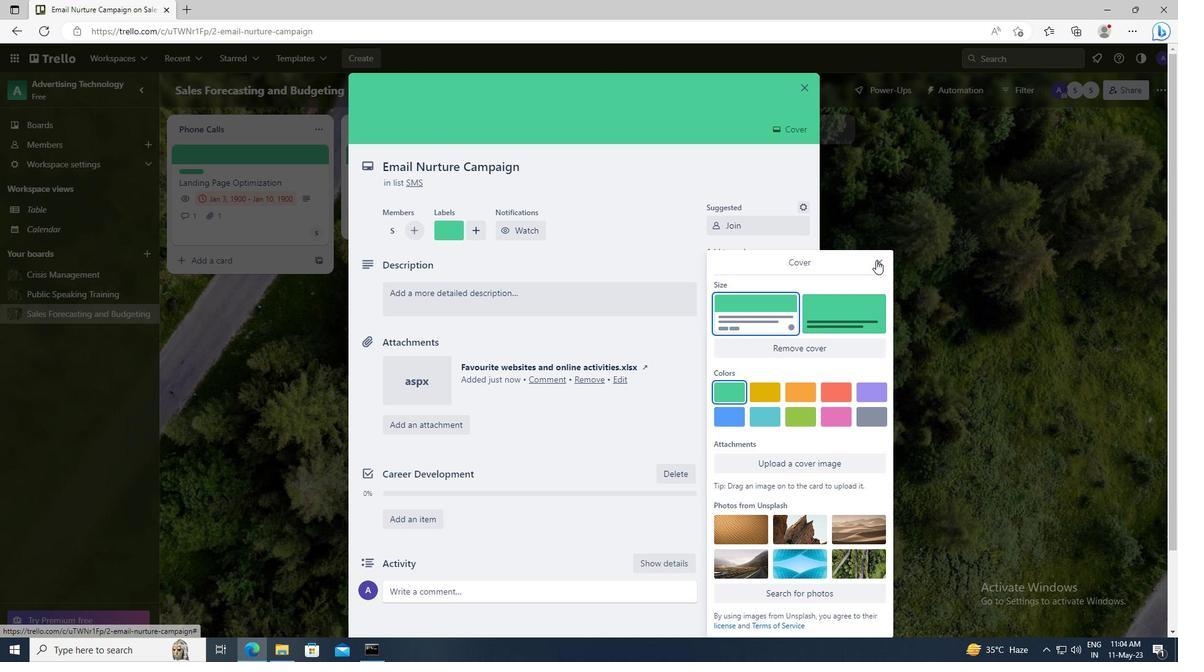 
Action: Mouse pressed left at (878, 261)
Screenshot: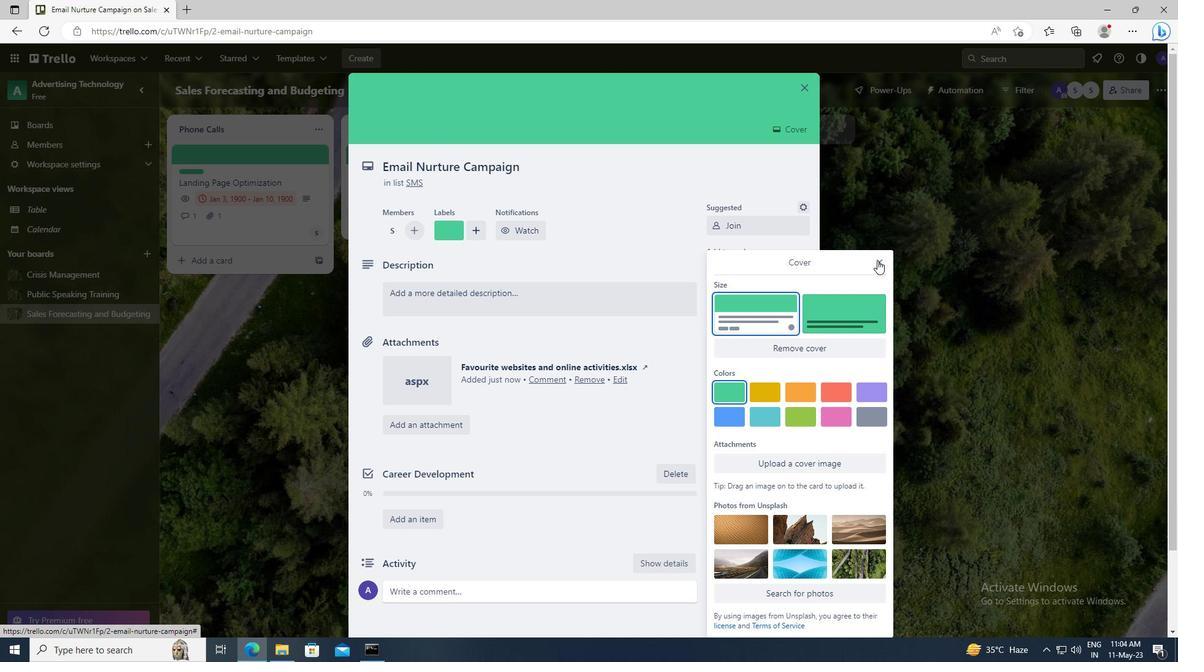 
Action: Mouse moved to (476, 296)
Screenshot: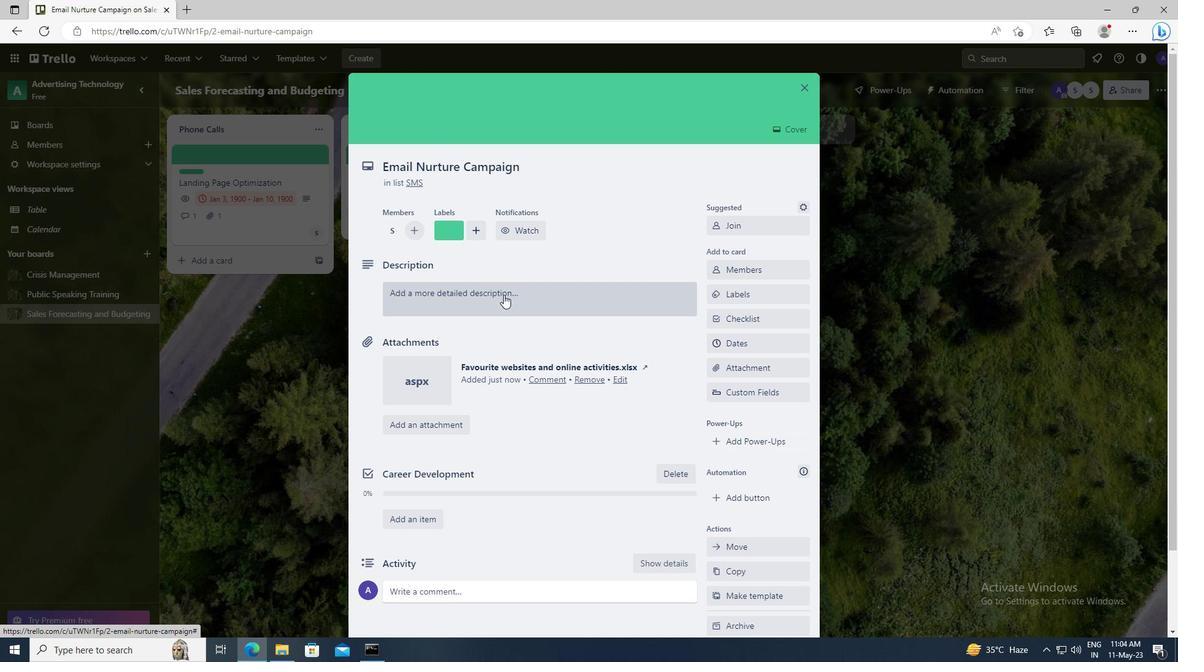 
Action: Mouse pressed left at (476, 296)
Screenshot: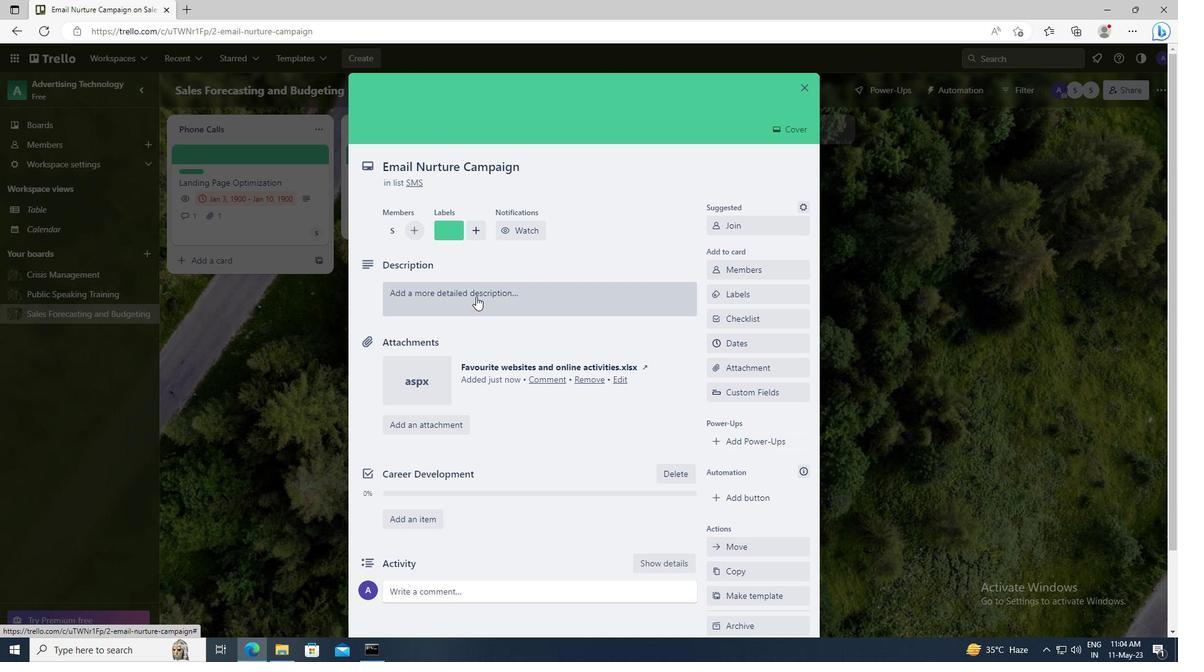 
Action: Key pressed <Key.shift>DEVELOP<Key.space>AND<Key.space>LAUNCH<Key.space>NEW<Key.space>CUSTOMER<Key.space>RETENTION<Key.space>STRATEGY<Key.space>
Screenshot: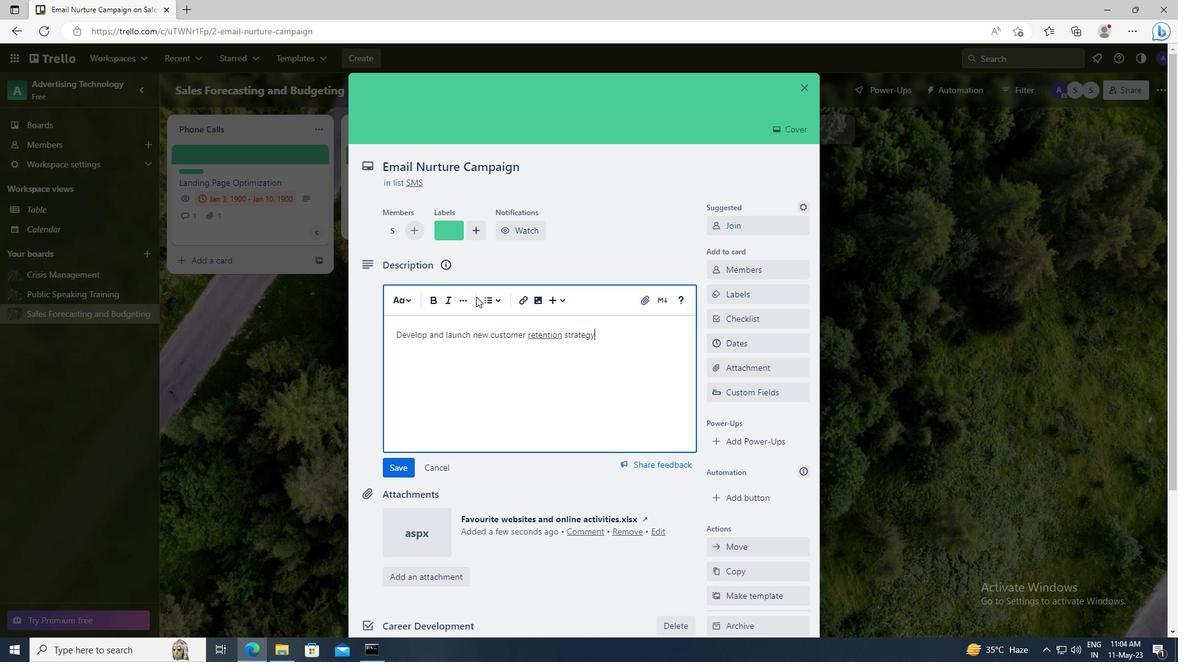 
Action: Mouse moved to (482, 325)
Screenshot: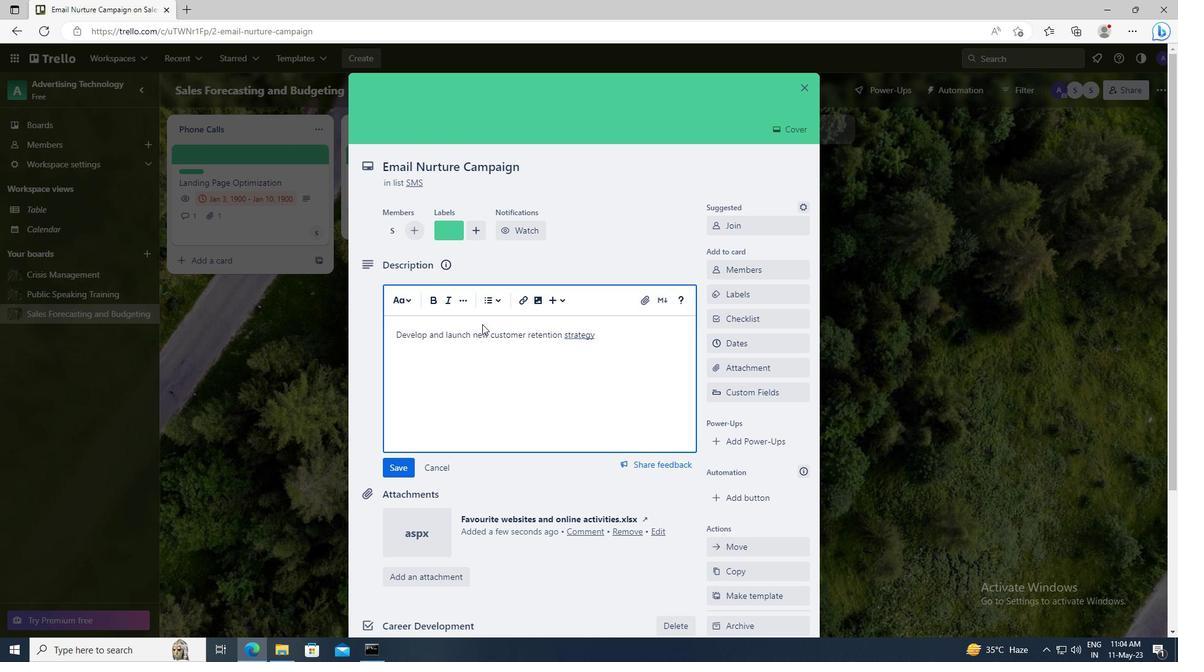 
Action: Mouse scrolled (482, 324) with delta (0, 0)
Screenshot: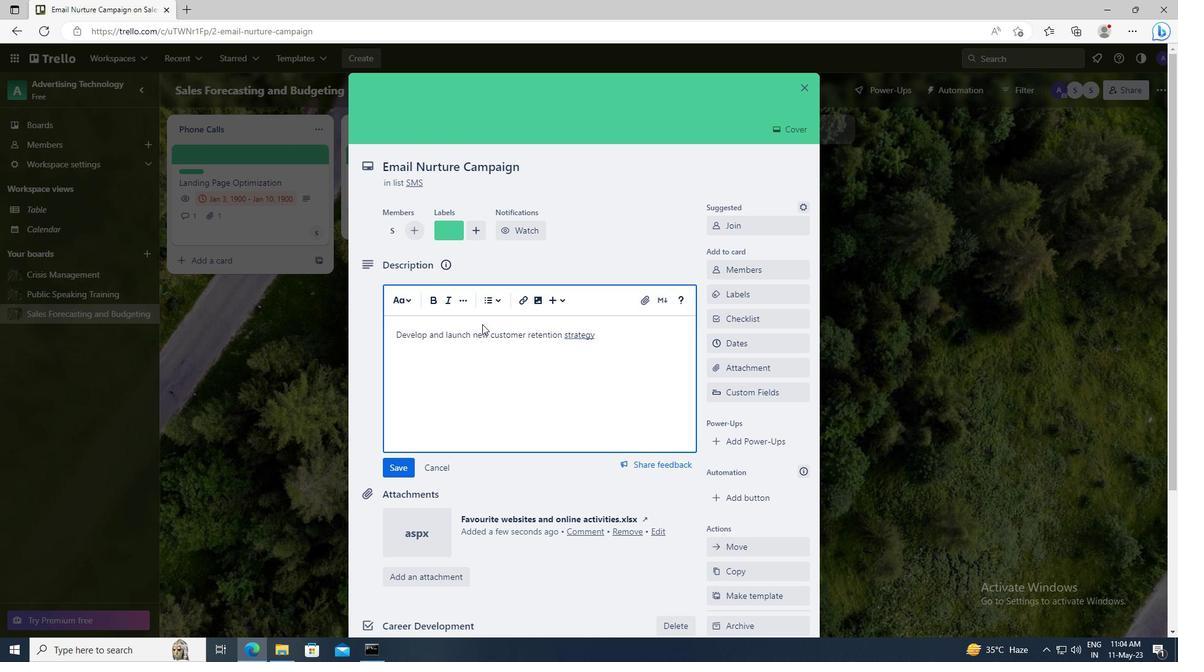 
Action: Mouse moved to (404, 377)
Screenshot: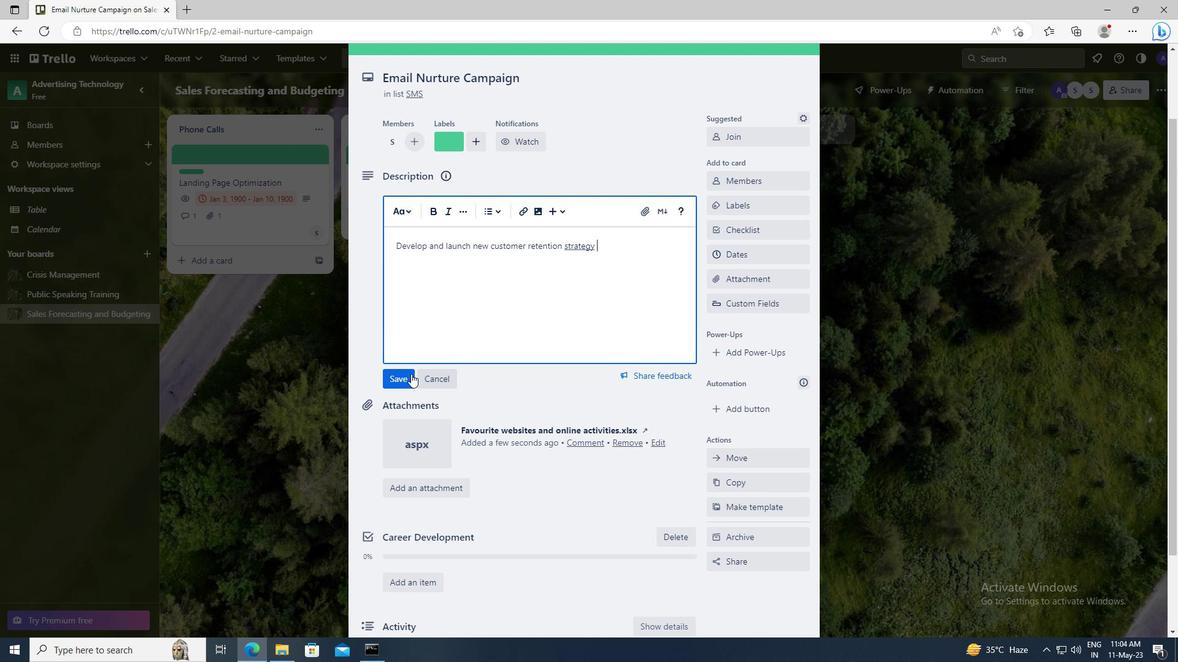 
Action: Mouse pressed left at (404, 377)
Screenshot: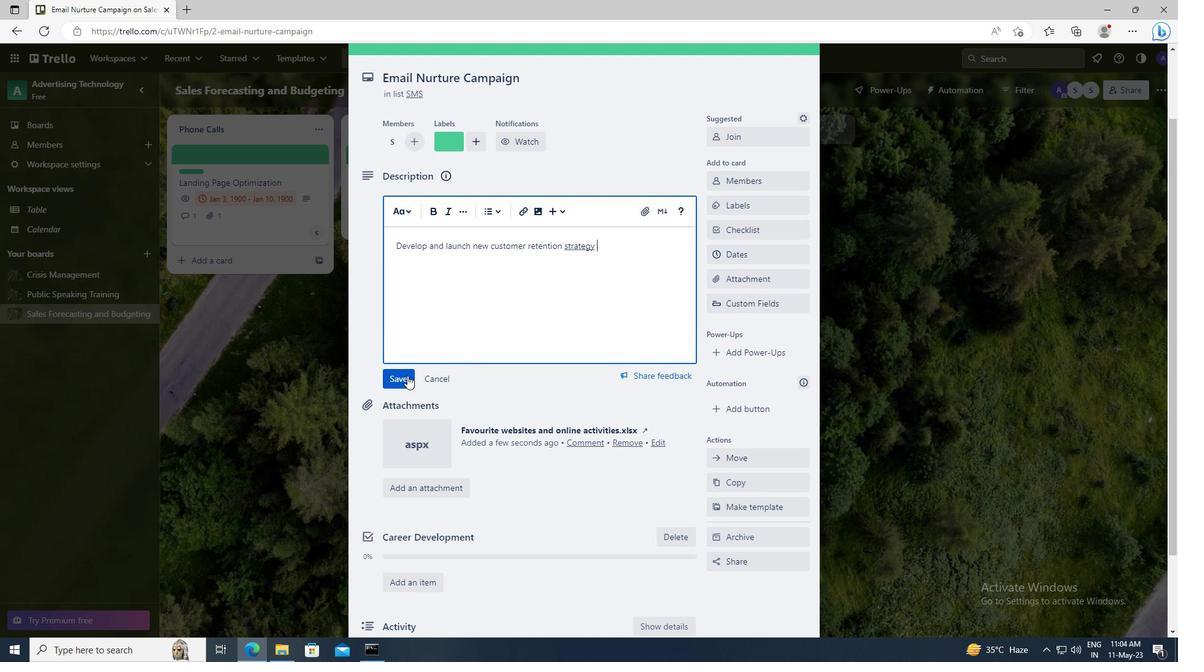 
Action: Mouse moved to (414, 481)
Screenshot: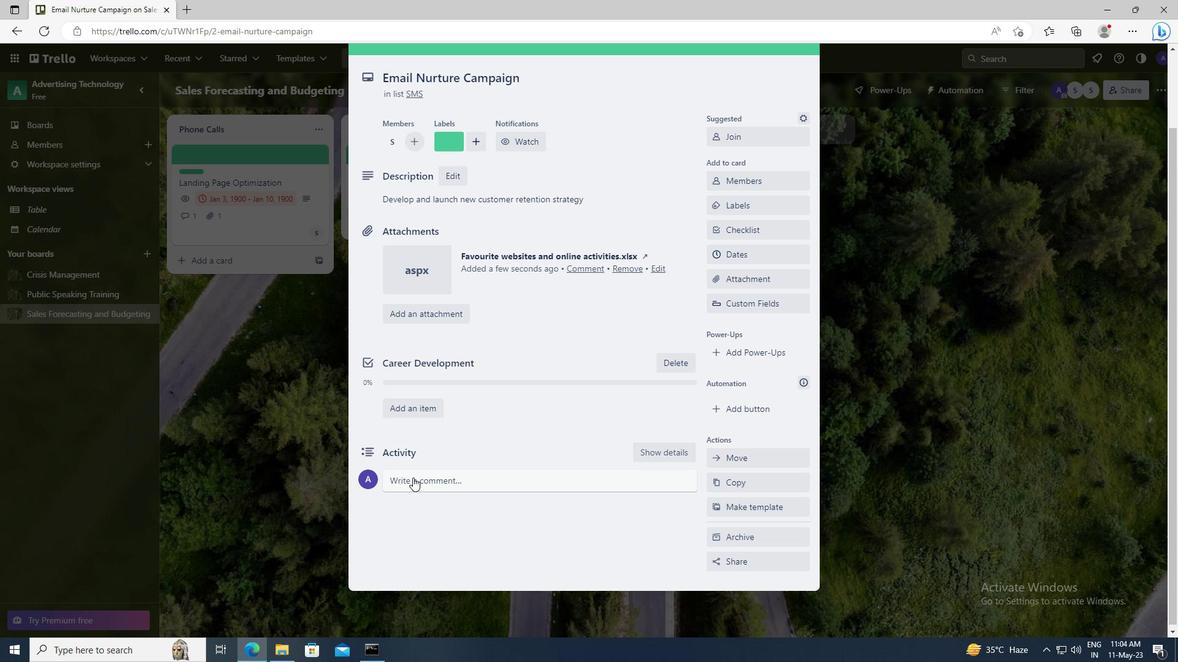 
Action: Mouse pressed left at (414, 481)
Screenshot: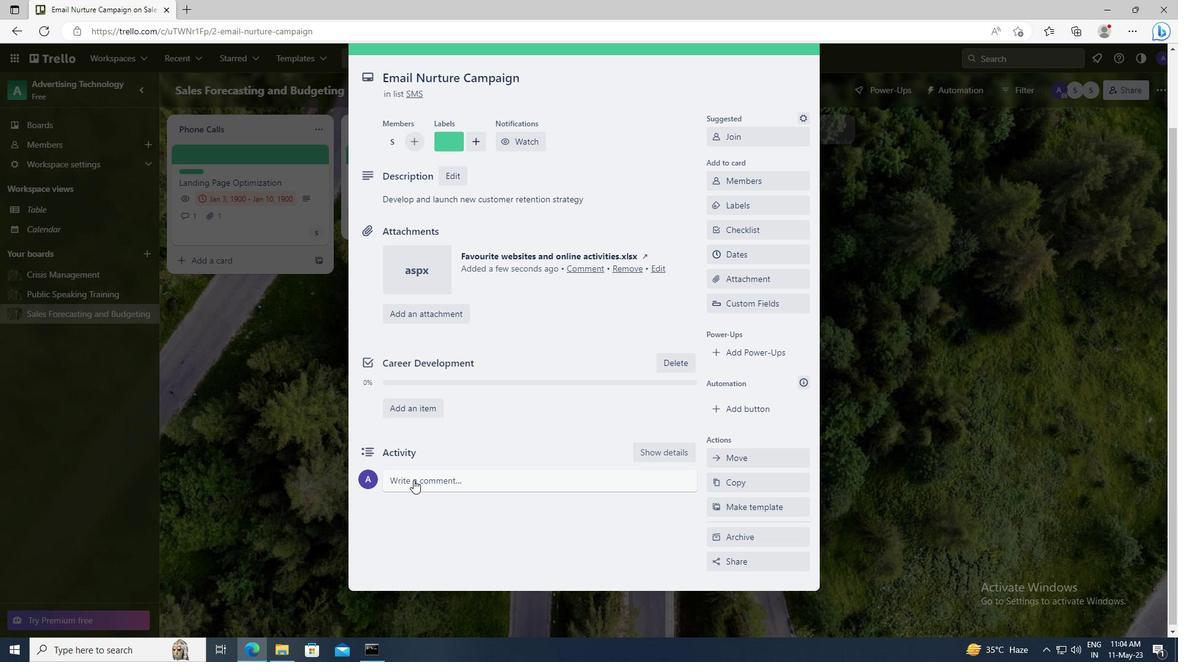 
Action: Key pressed <Key.shift>WE<Key.space>SHOULD<Key.space>APPROACH<Key.space>THIS<Key.space>TASK<Key.space>WITH<Key.space>ENTHUSIASM<Key.space>AS<Key.space>IT<Key.space>HAS<Key.space>THE<Key.space>P
Screenshot: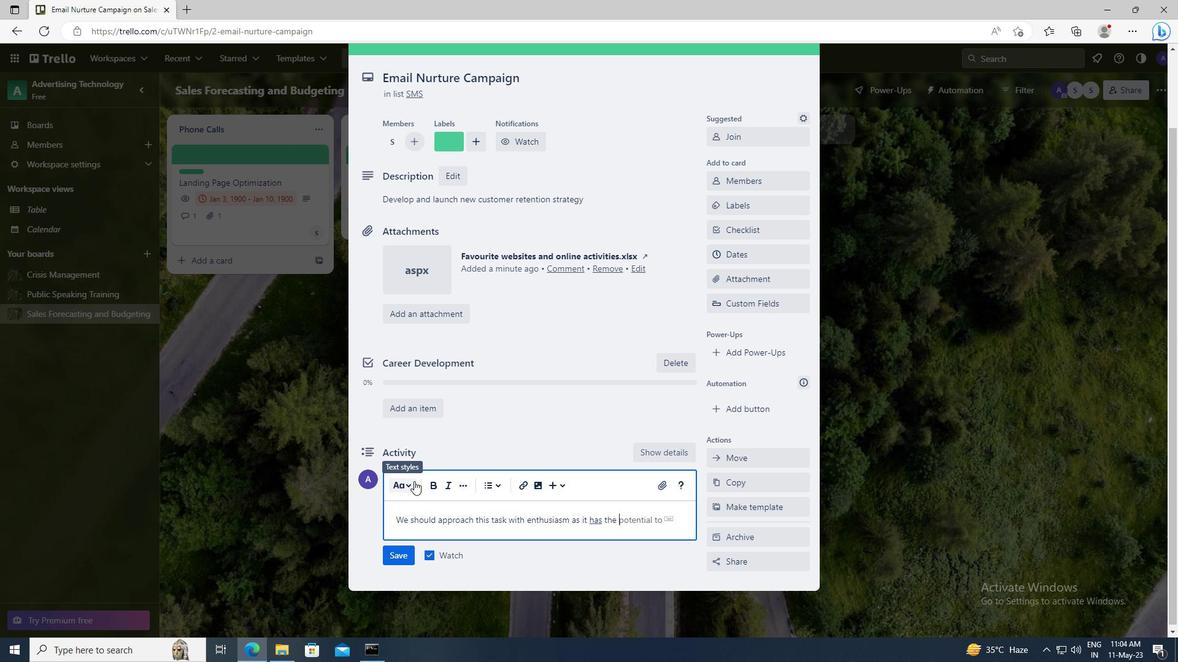 
Action: Mouse moved to (414, 481)
Screenshot: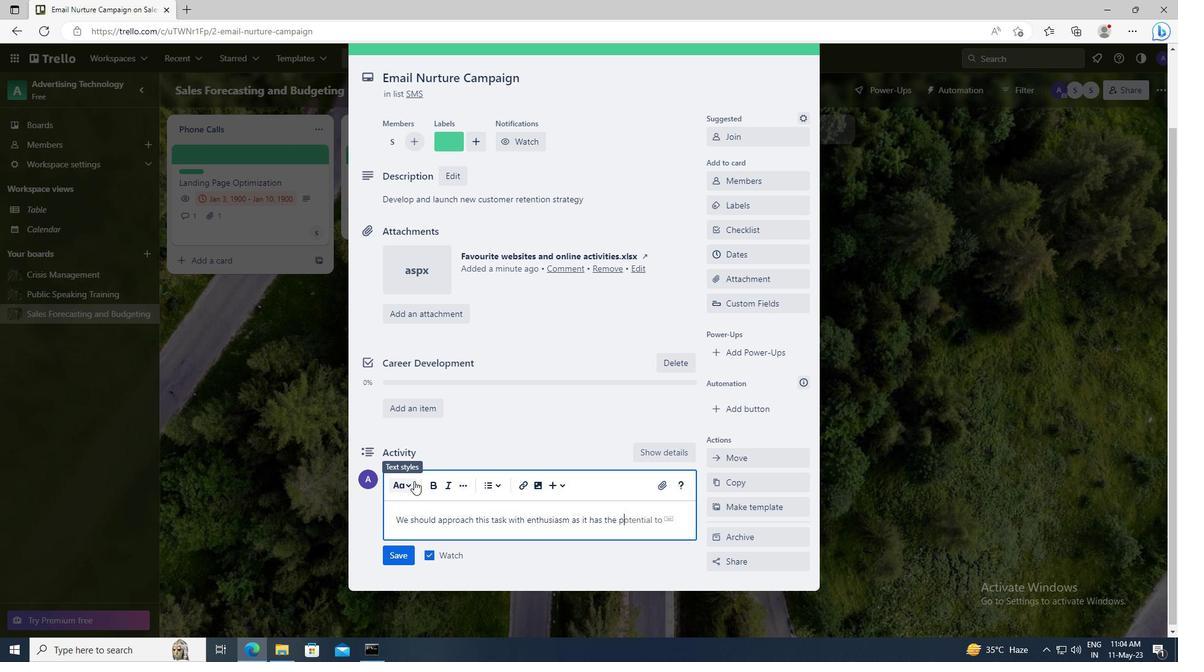 
Action: Key pressed OTENTIAL<Key.space>TO<Key.space>GENERATE<Key.space>SIGNIFICANT<Key.space>VALUE<Key.space>FOR<Key.space>OUR<Key.space>COMPANY.
Screenshot: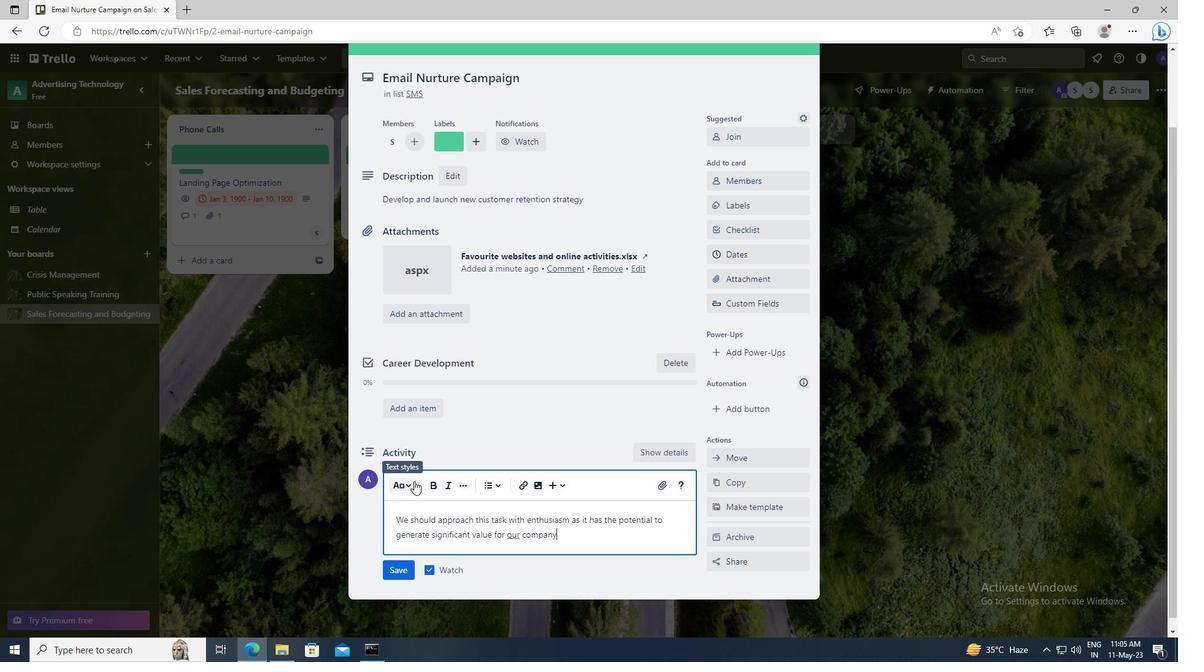 
Action: Mouse moved to (409, 568)
Screenshot: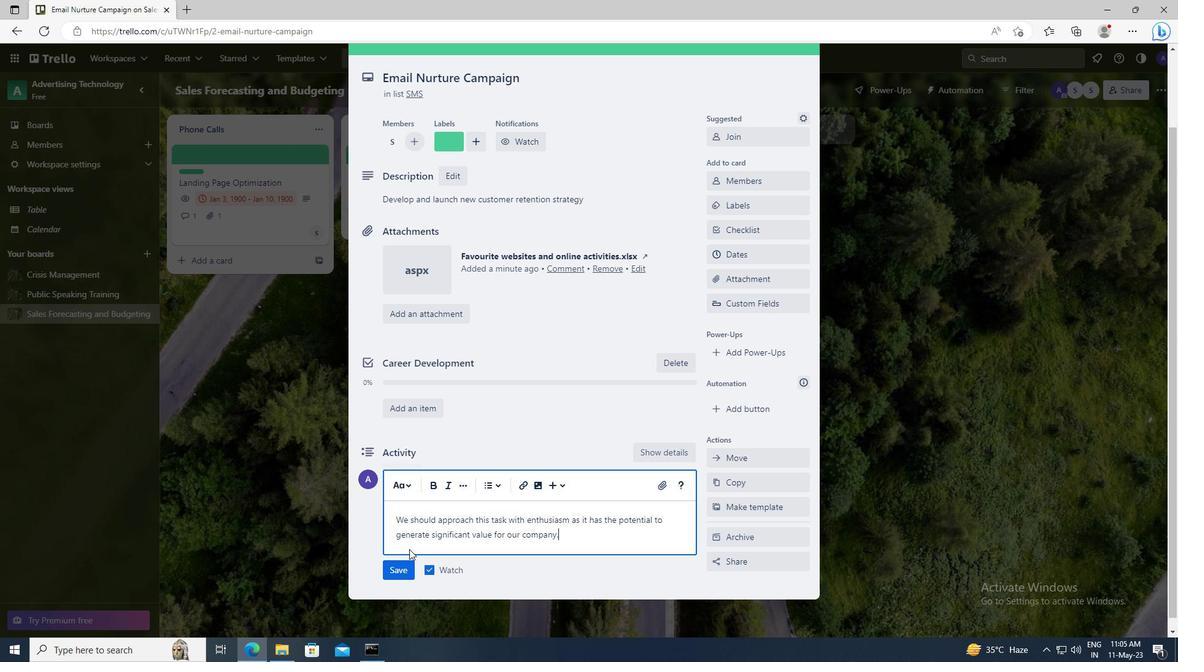 
Action: Mouse pressed left at (409, 568)
Screenshot: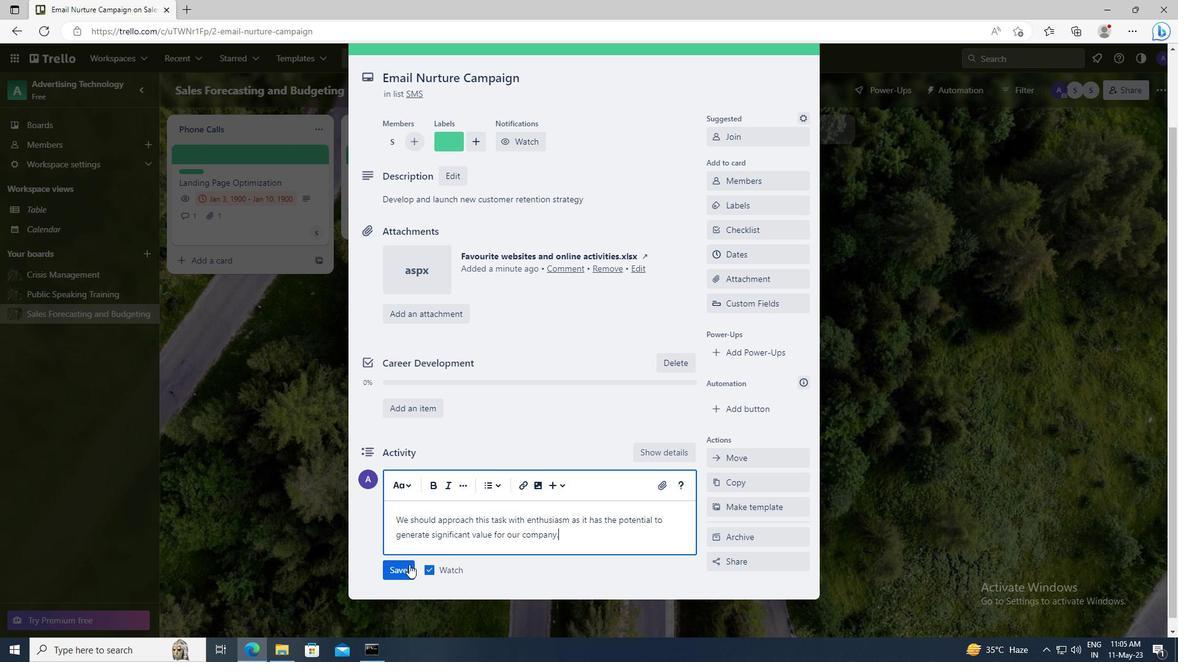 
Action: Mouse moved to (751, 252)
Screenshot: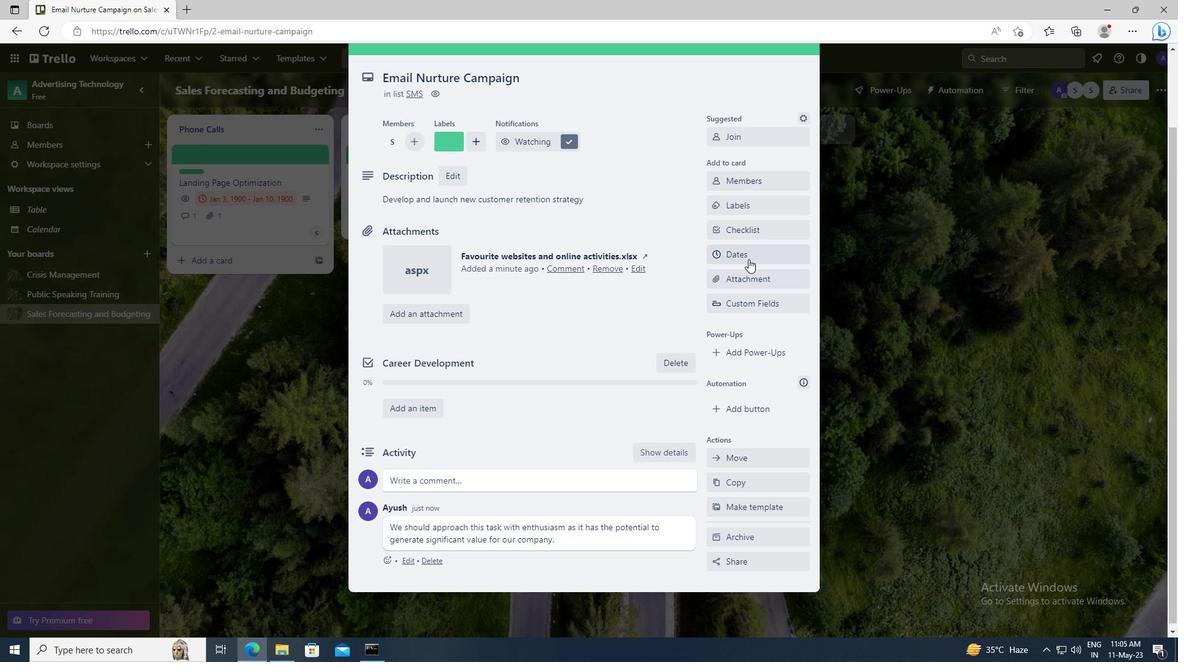
Action: Mouse pressed left at (751, 252)
Screenshot: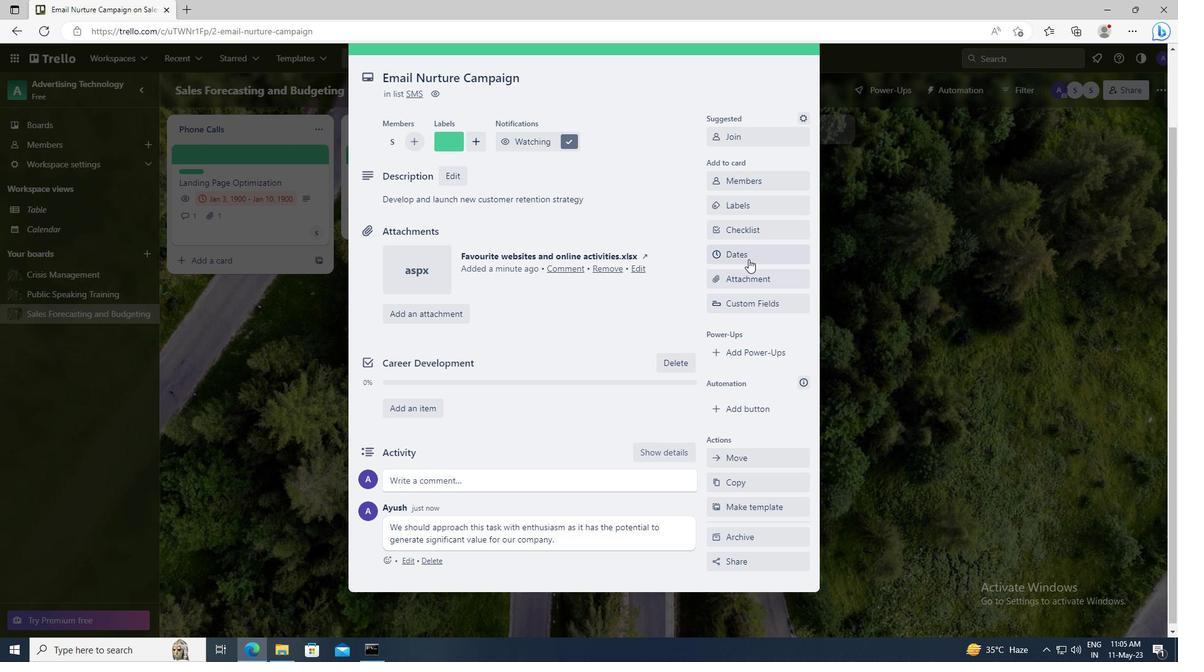 
Action: Mouse moved to (719, 314)
Screenshot: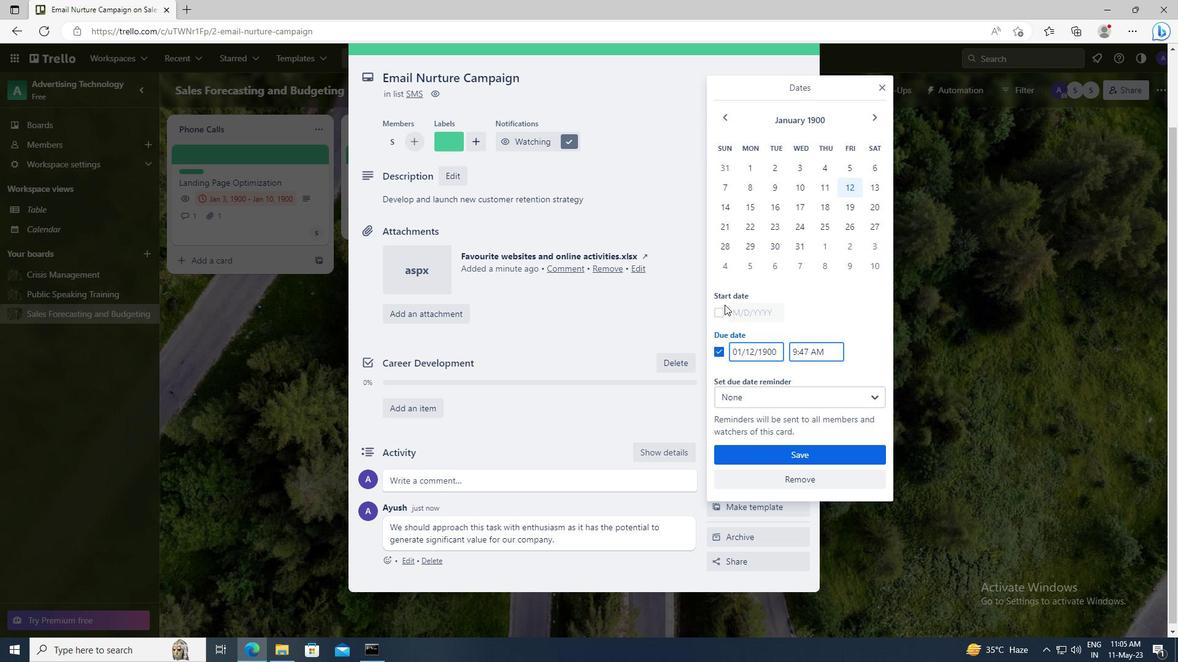 
Action: Mouse pressed left at (719, 314)
Screenshot: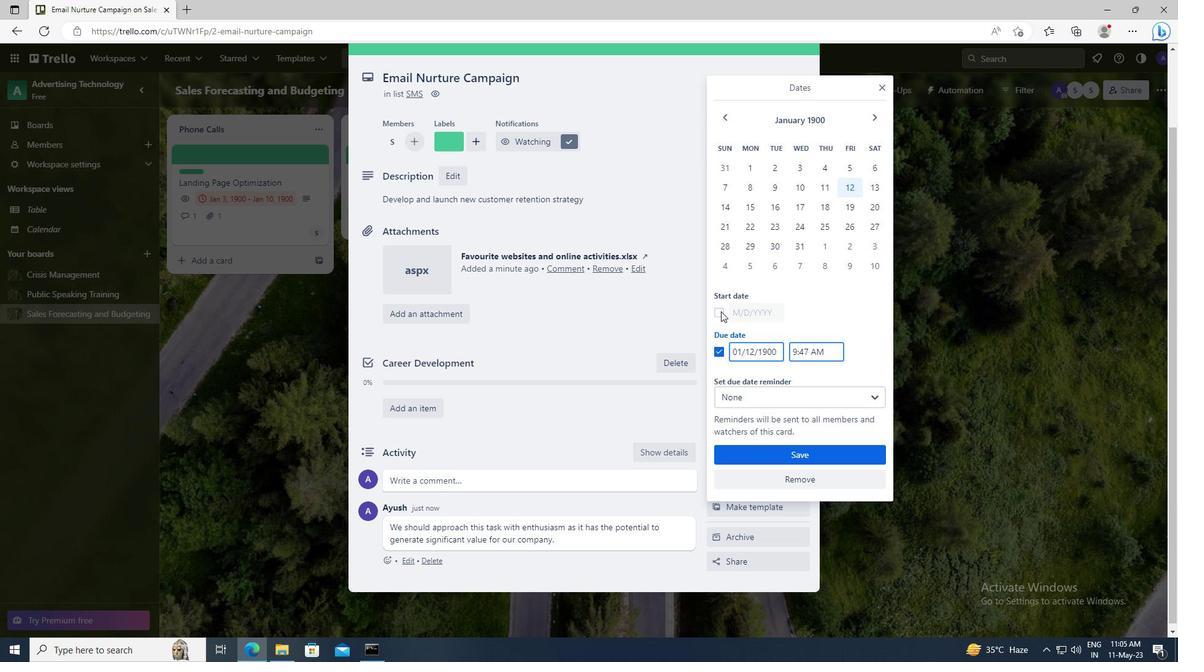 
Action: Mouse moved to (778, 314)
Screenshot: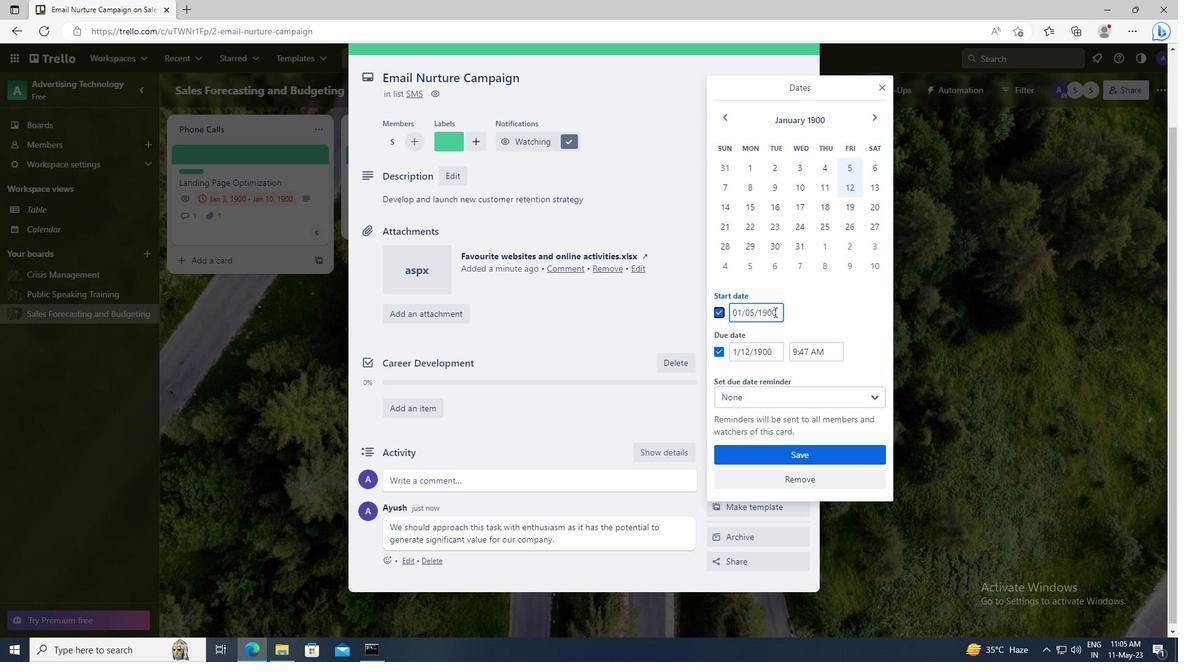 
Action: Mouse pressed left at (778, 314)
Screenshot: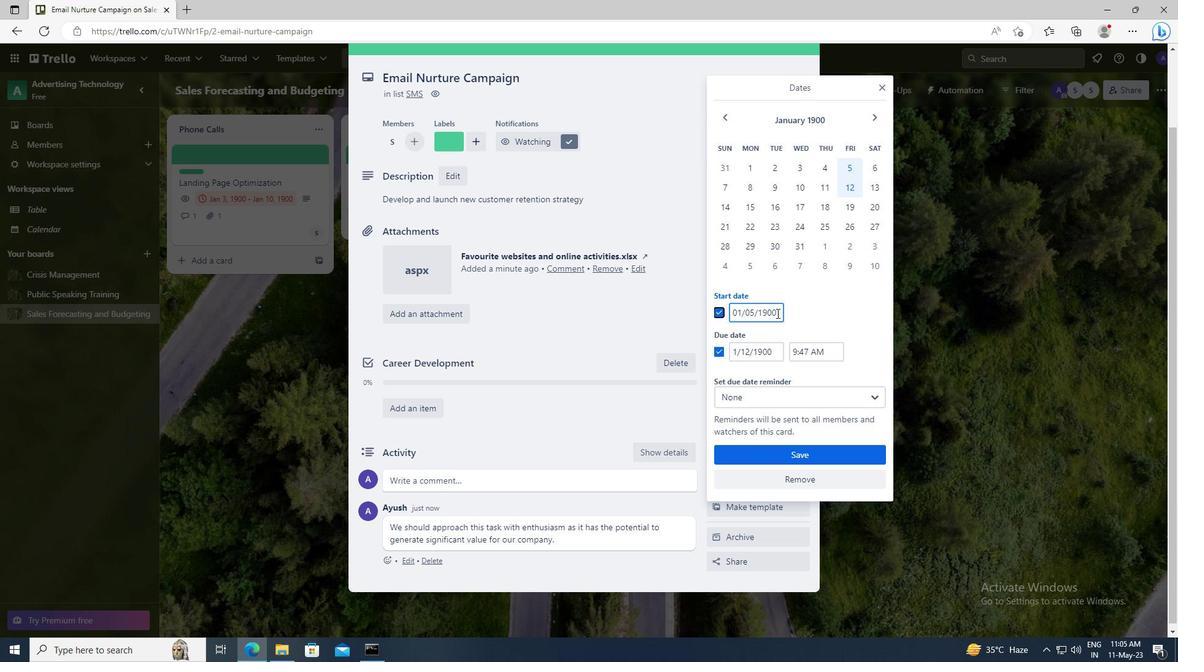 
Action: Key pressed <Key.left><Key.left><Key.left><Key.left><Key.left><Key.backspace>6
Screenshot: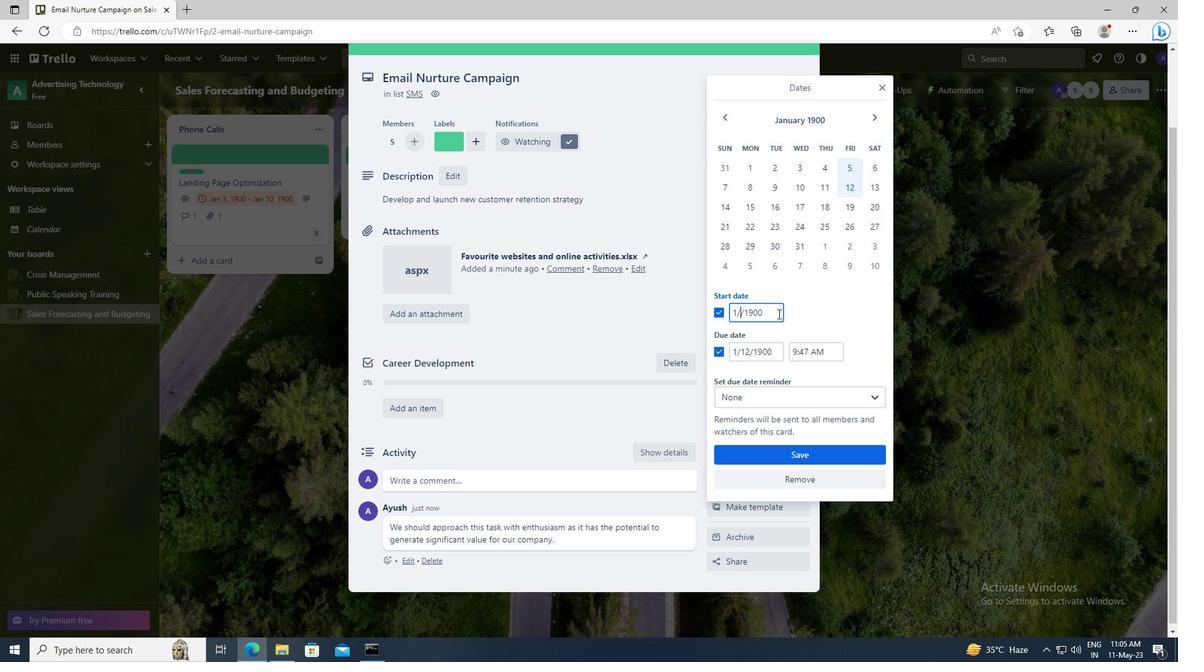 
Action: Mouse moved to (778, 346)
Screenshot: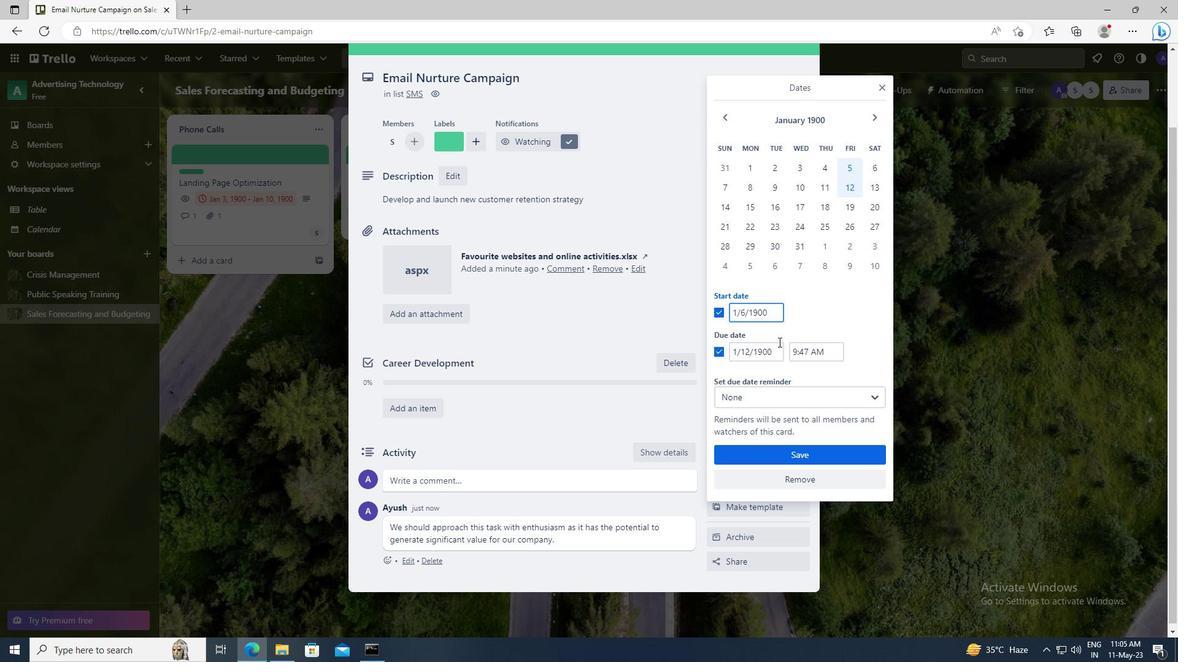 
Action: Mouse pressed left at (778, 346)
Screenshot: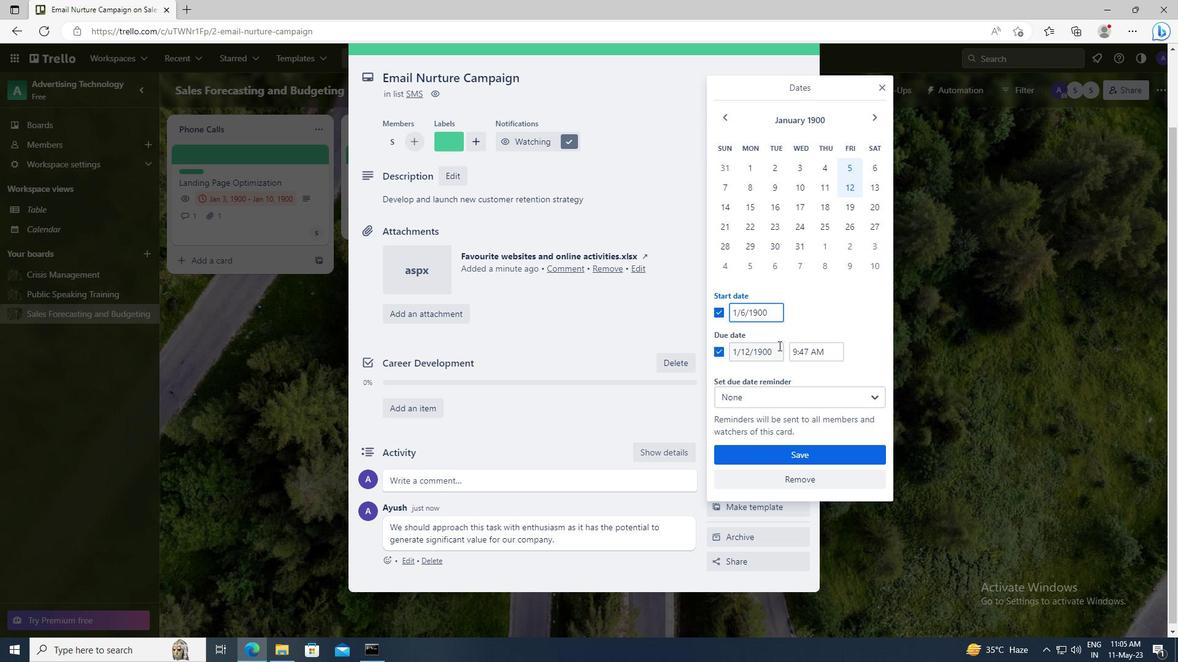 
Action: Key pressed <Key.left><Key.left><Key.left><Key.left><Key.left><Key.backspace><Key.backspace>13
Screenshot: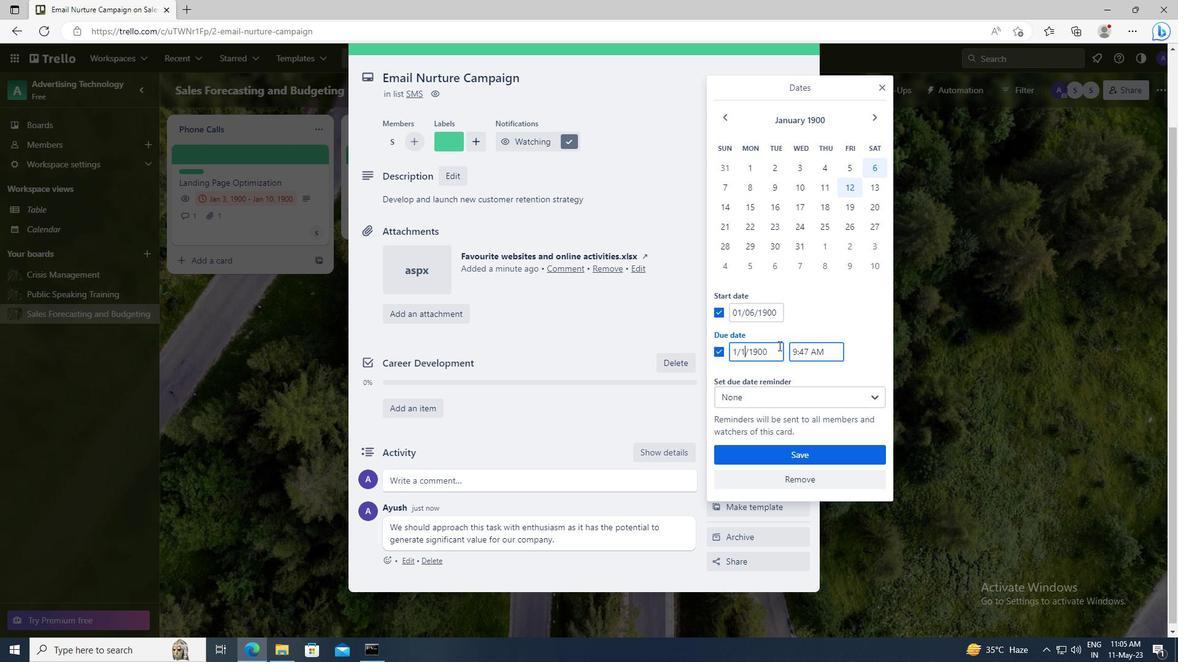 
Action: Mouse moved to (781, 454)
Screenshot: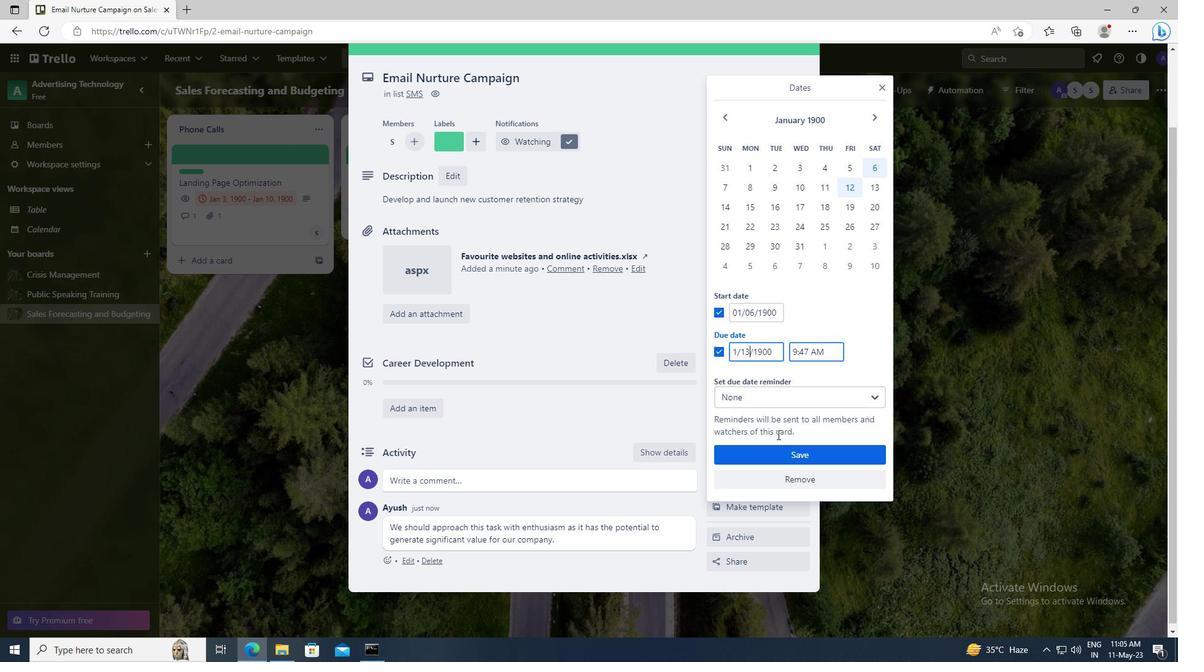 
Action: Mouse pressed left at (781, 454)
Screenshot: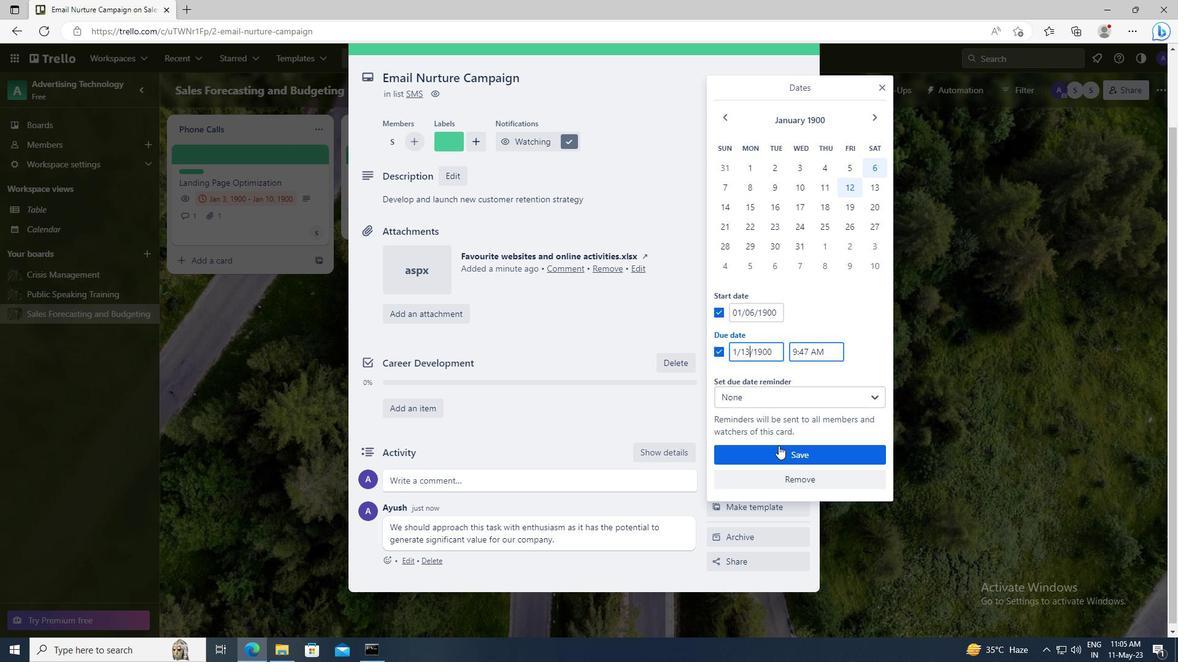 
